 Task: Add Attachment from Trello to Card Card0000000222 in Board Board0000000056 in Workspace WS0000000019 in Trello. Add Cover Blue to Card Card0000000222 in Board Board0000000056 in Workspace WS0000000019 in Trello. Add "Copy Card To …" Button titled Button0000000222 to "bottom" of the list "To Do" to Card Card0000000222 in Board Board0000000056 in Workspace WS0000000019 in Trello. Add Description DS0000000222 to Card Card0000000222 in Board Board0000000056 in Workspace WS0000000019 in Trello. Add Comment CM0000000222 to Card Card0000000222 in Board Board0000000056 in Workspace WS0000000019 in Trello
Action: Mouse moved to (494, 524)
Screenshot: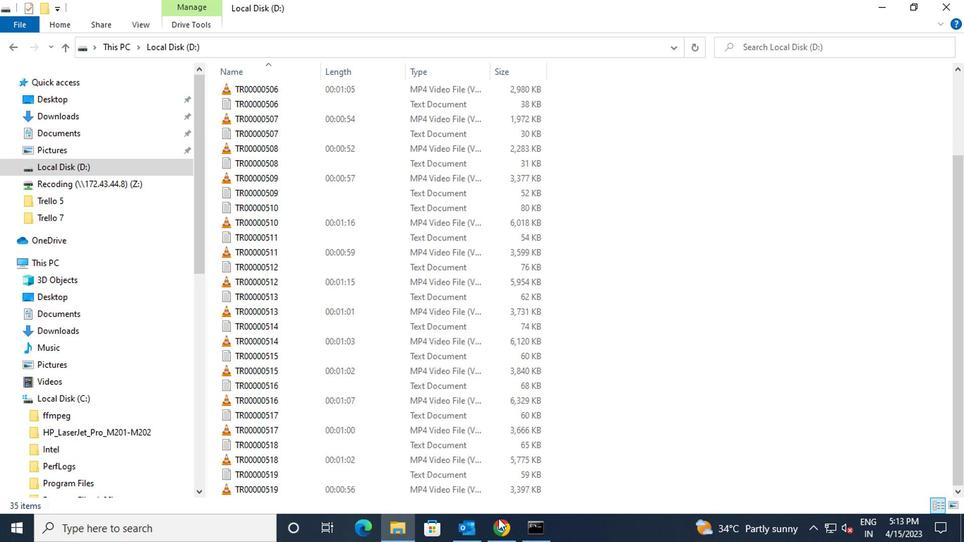 
Action: Mouse pressed left at (494, 524)
Screenshot: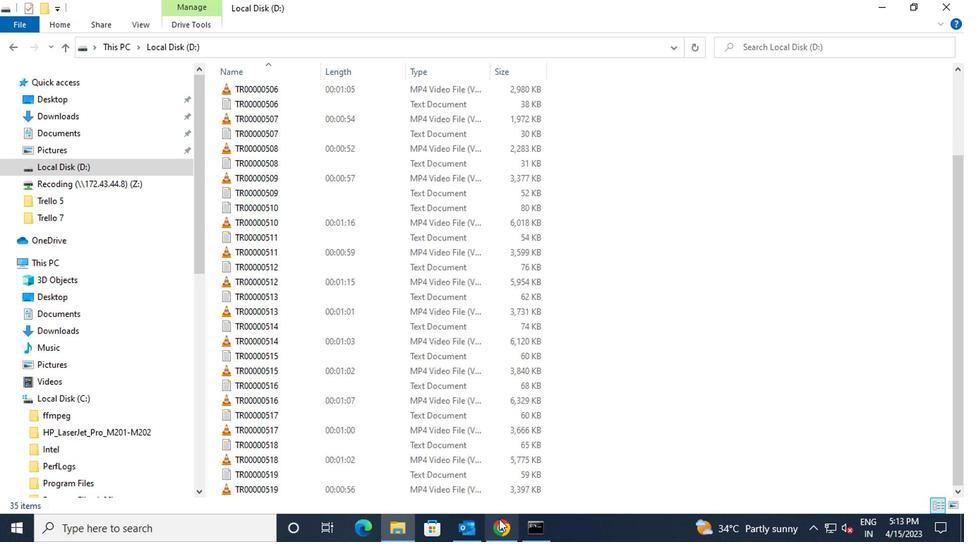 
Action: Mouse moved to (365, 309)
Screenshot: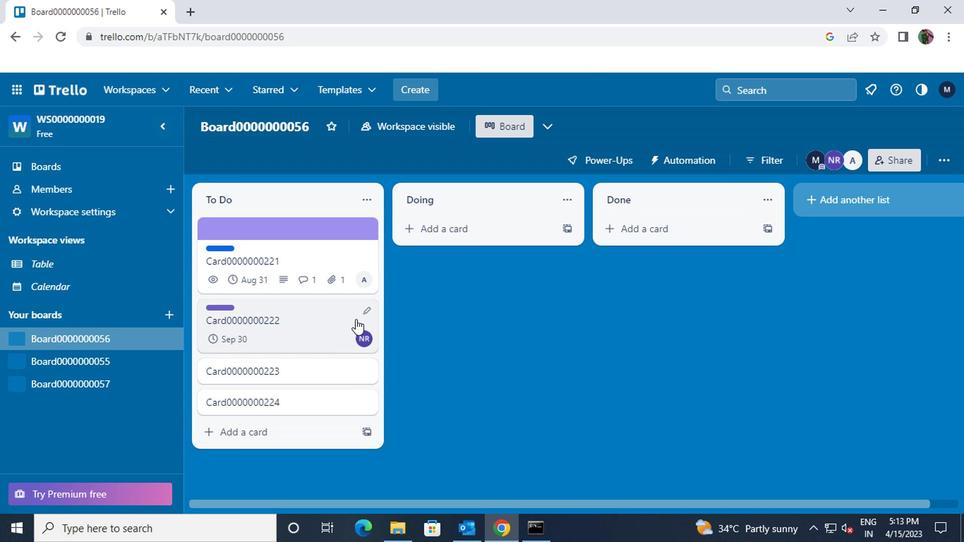 
Action: Mouse pressed left at (365, 309)
Screenshot: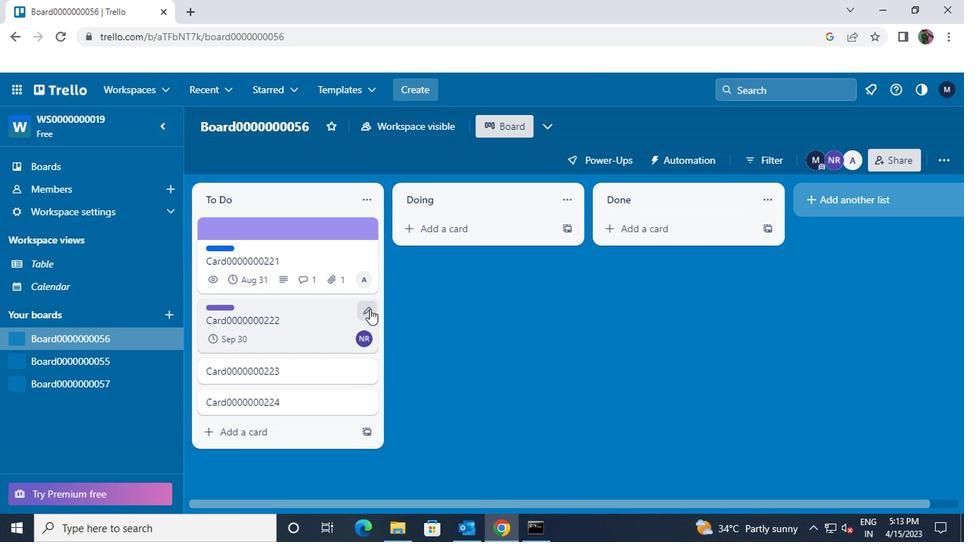 
Action: Mouse moved to (442, 314)
Screenshot: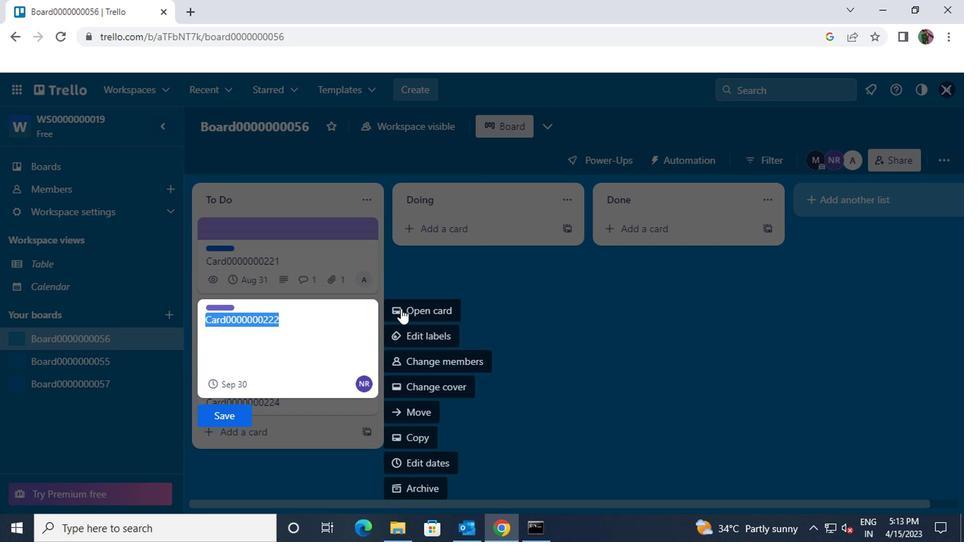 
Action: Mouse pressed left at (442, 314)
Screenshot: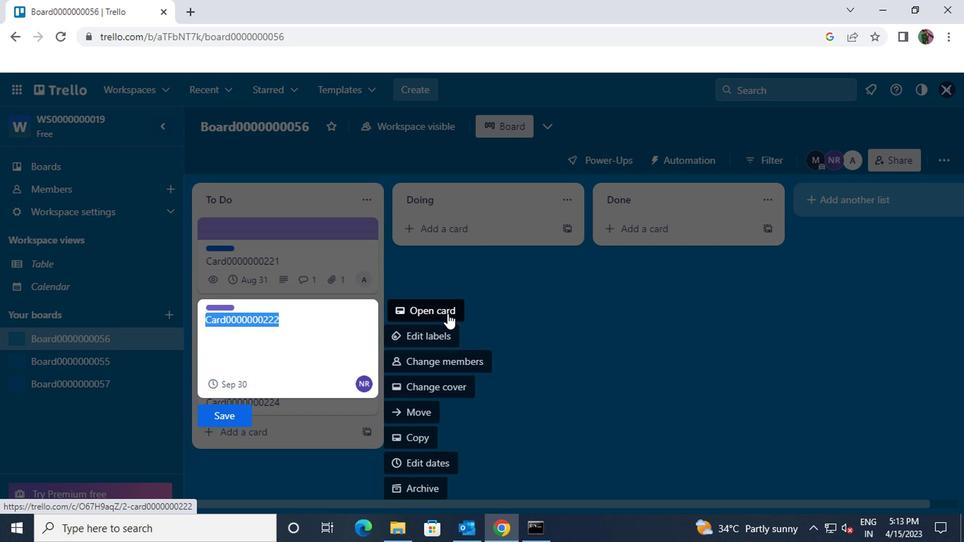 
Action: Mouse moved to (629, 307)
Screenshot: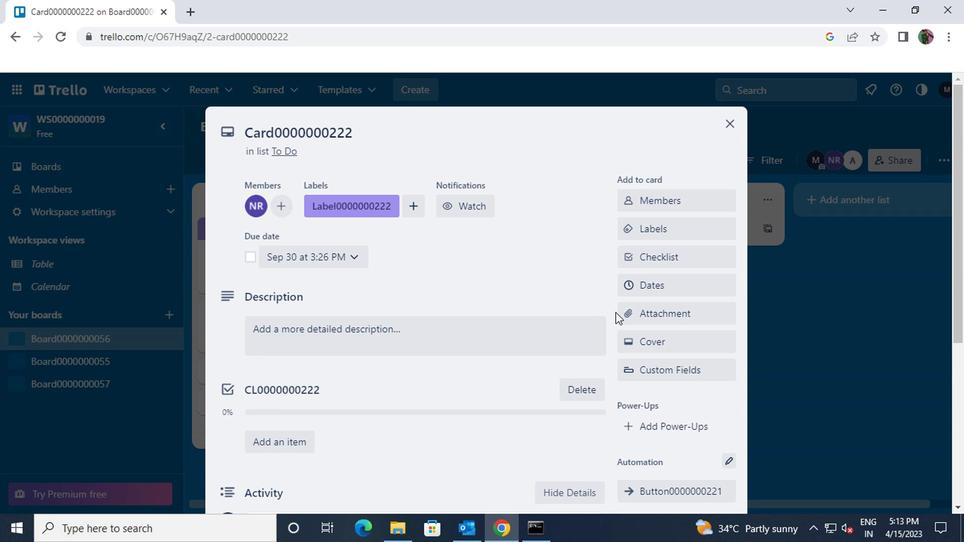 
Action: Mouse pressed left at (629, 307)
Screenshot: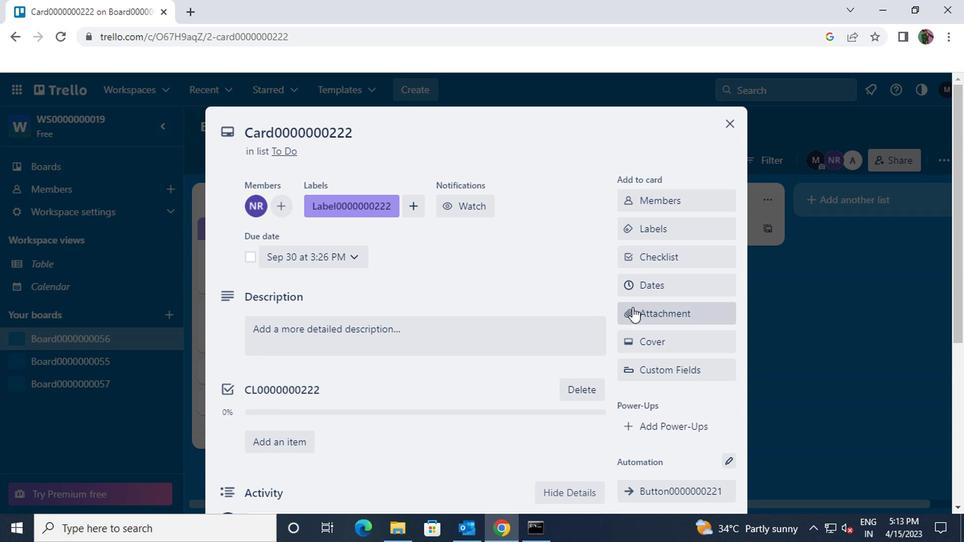 
Action: Mouse moved to (638, 175)
Screenshot: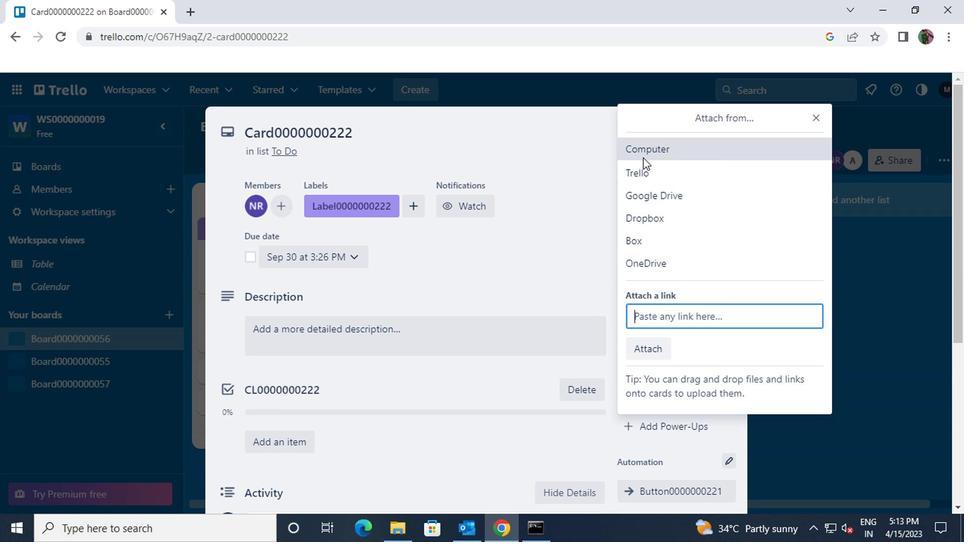 
Action: Mouse pressed left at (638, 175)
Screenshot: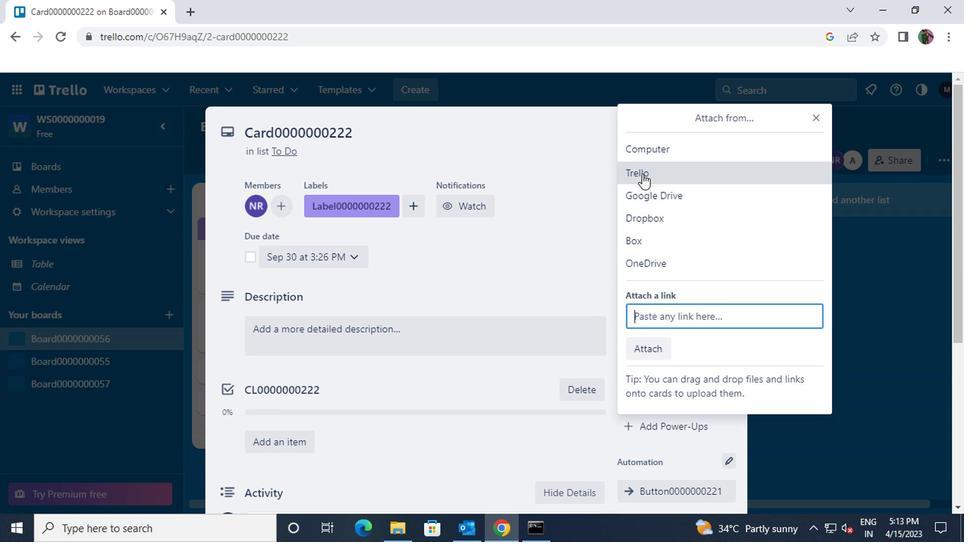 
Action: Mouse moved to (653, 232)
Screenshot: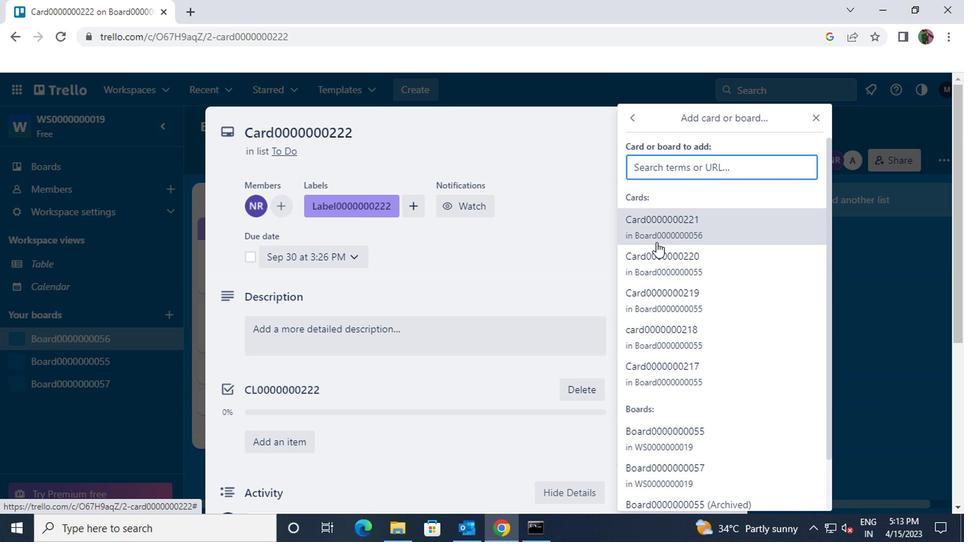 
Action: Mouse pressed left at (653, 232)
Screenshot: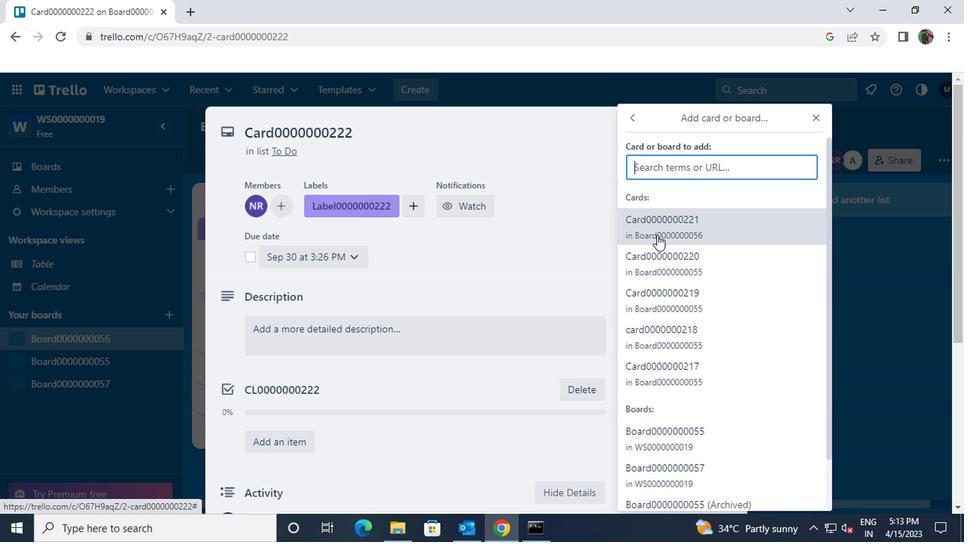 
Action: Mouse moved to (680, 191)
Screenshot: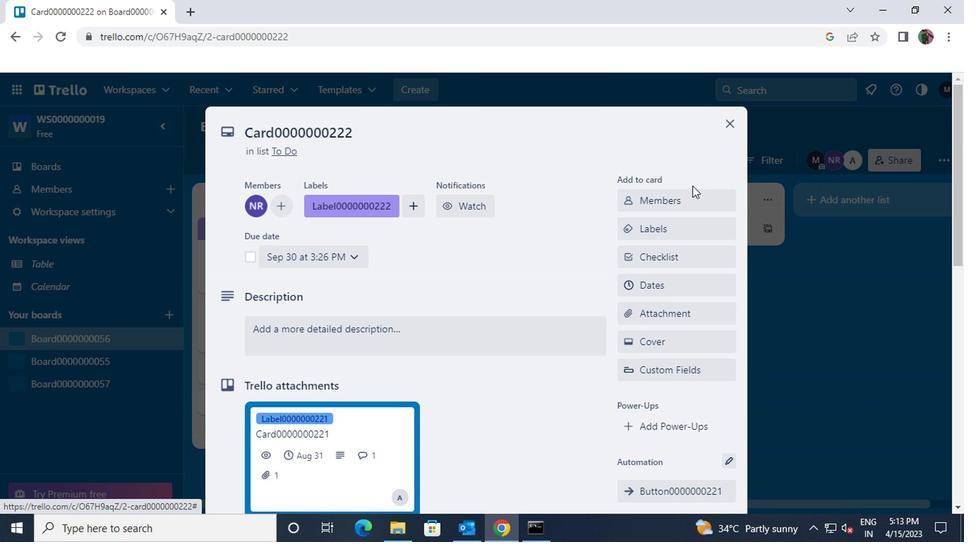 
Action: Mouse scrolled (680, 190) with delta (0, -1)
Screenshot: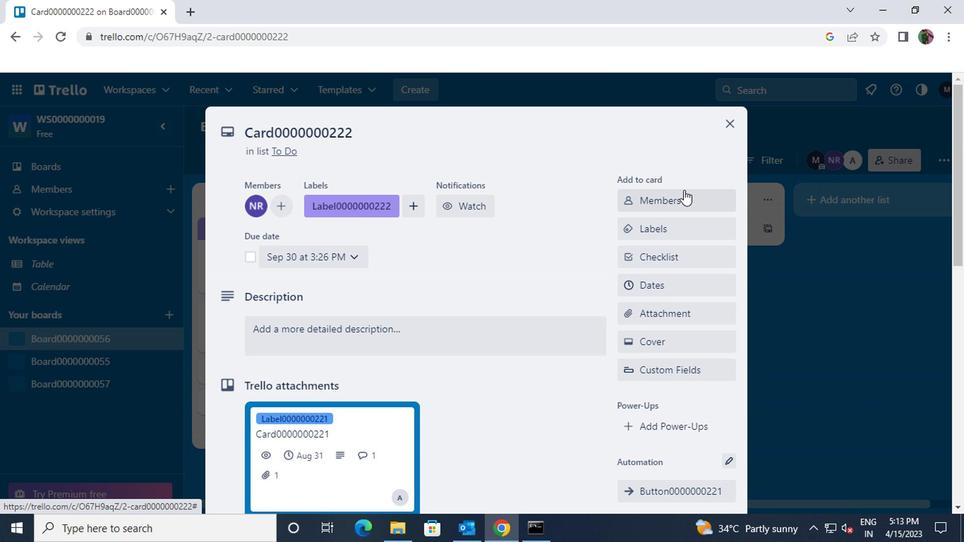 
Action: Mouse moved to (649, 275)
Screenshot: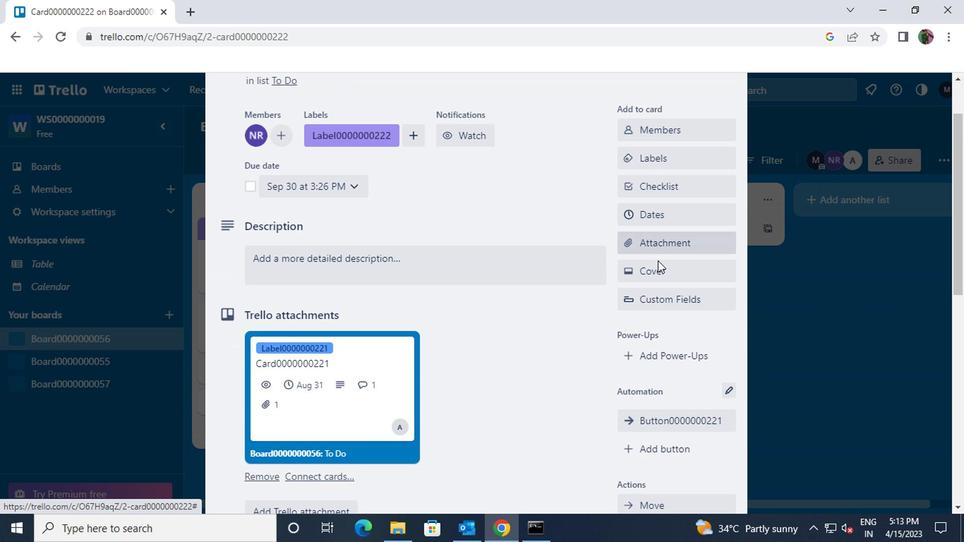 
Action: Mouse pressed left at (649, 275)
Screenshot: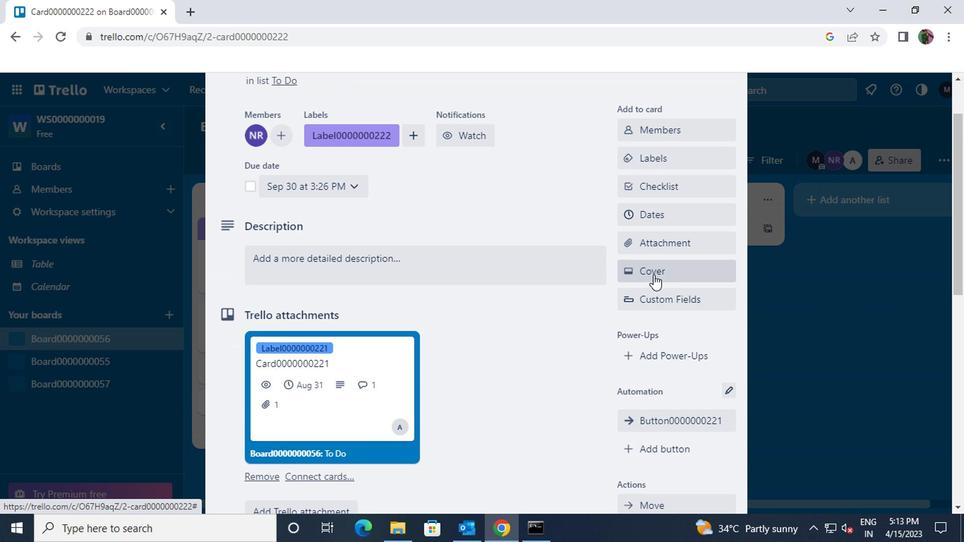 
Action: Mouse moved to (791, 240)
Screenshot: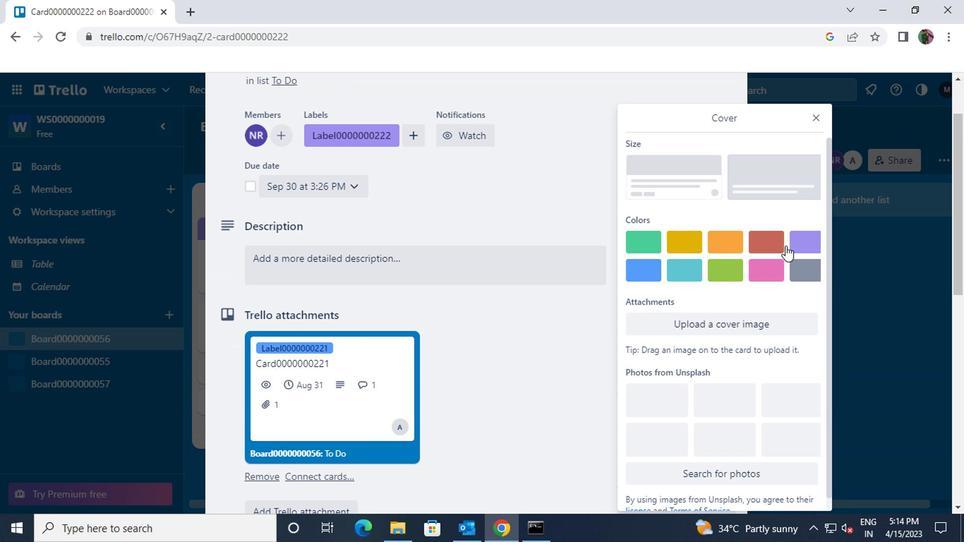 
Action: Mouse pressed left at (791, 240)
Screenshot: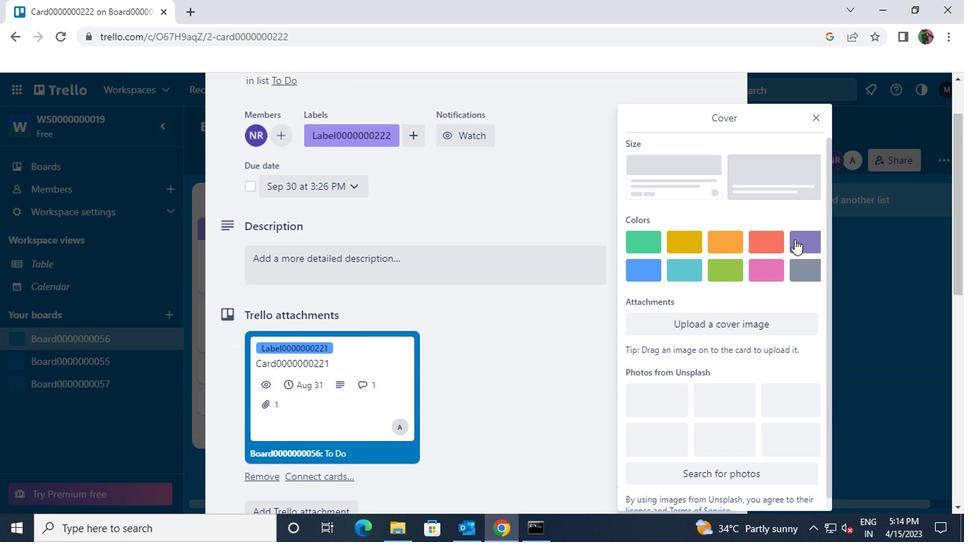 
Action: Mouse moved to (792, 240)
Screenshot: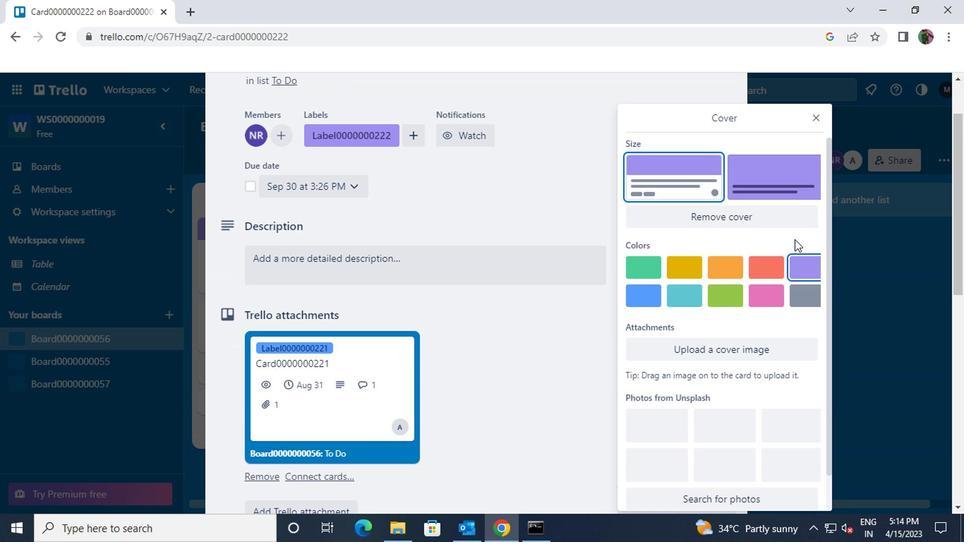 
Action: Mouse scrolled (792, 240) with delta (0, 0)
Screenshot: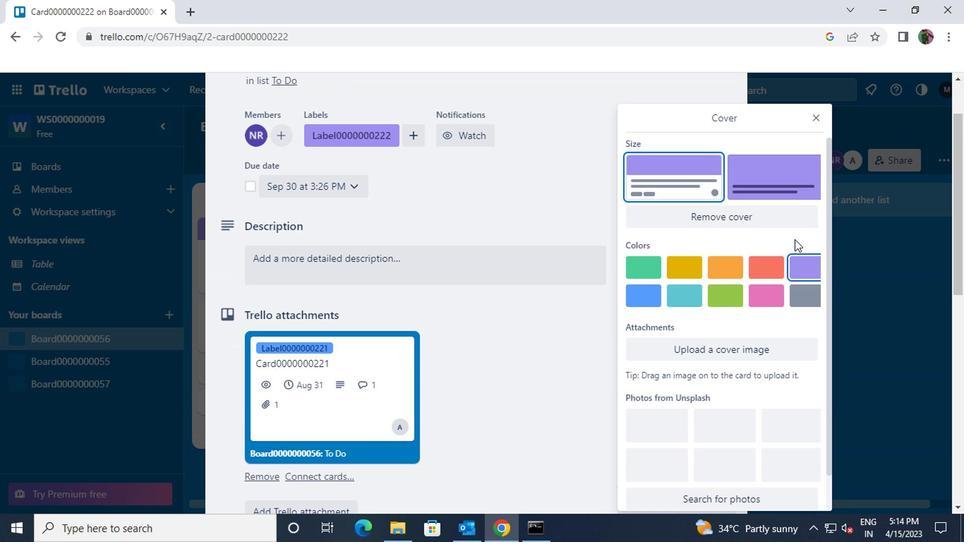
Action: Mouse scrolled (792, 240) with delta (0, 0)
Screenshot: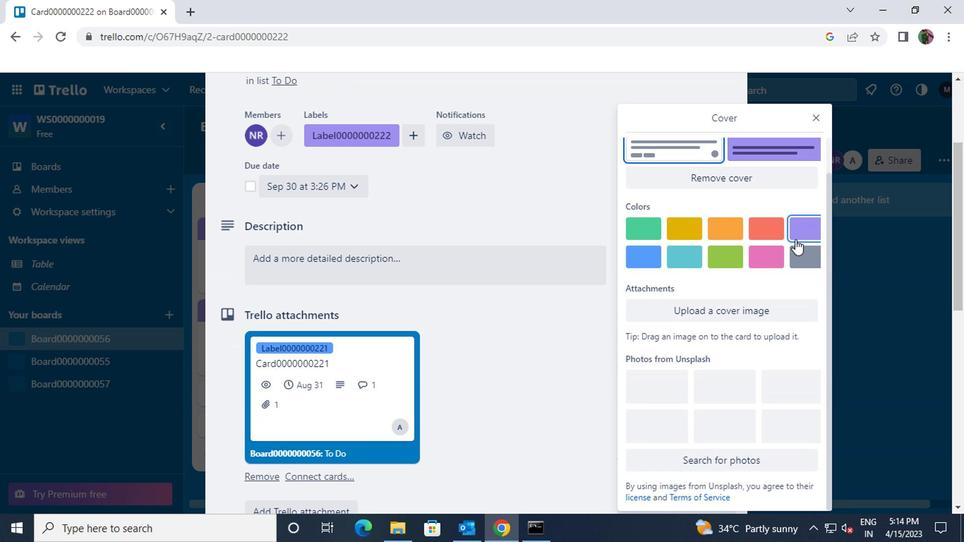 
Action: Mouse scrolled (792, 240) with delta (0, 0)
Screenshot: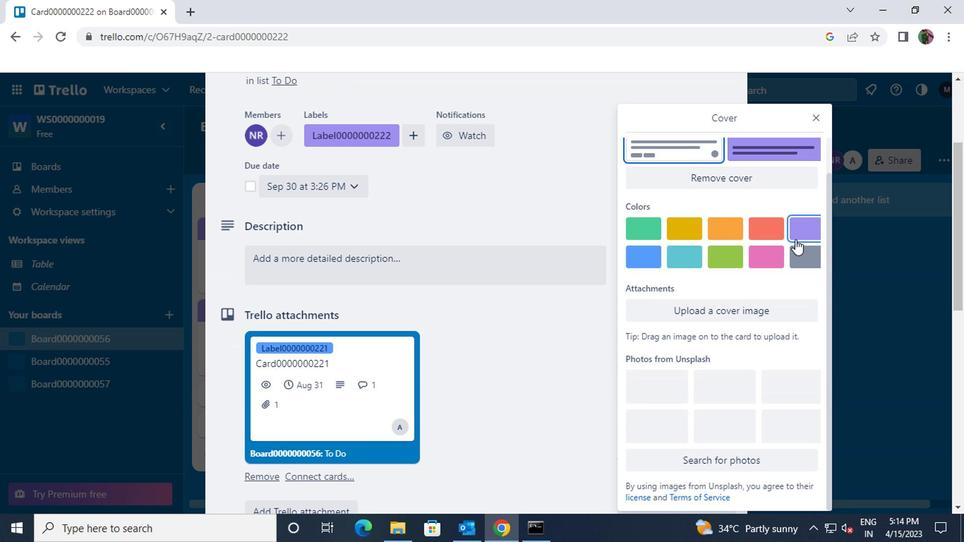 
Action: Mouse moved to (766, 269)
Screenshot: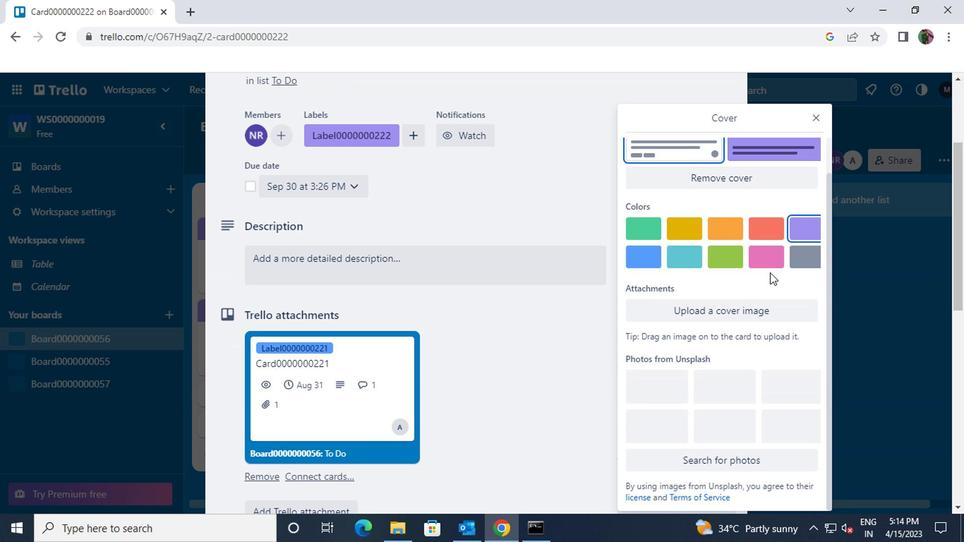 
Action: Mouse scrolled (766, 270) with delta (0, 0)
Screenshot: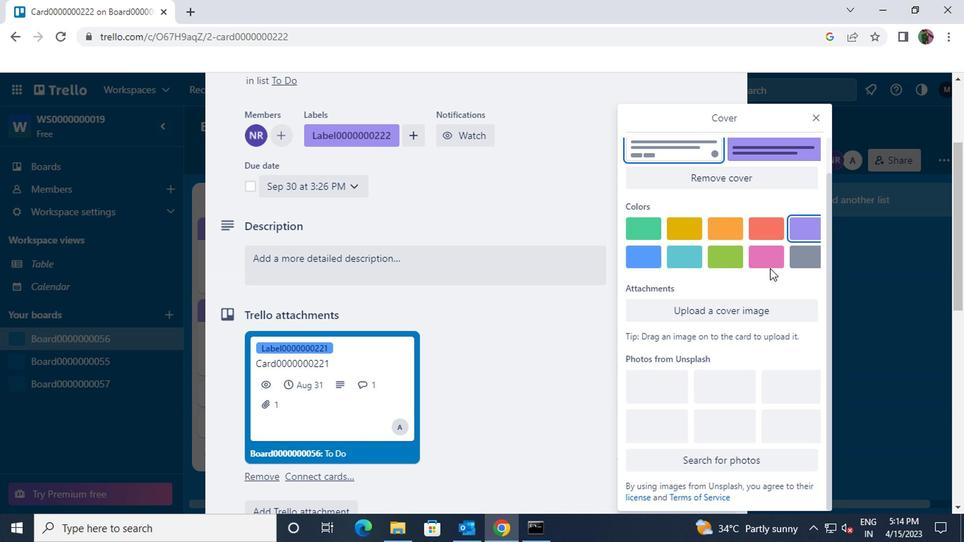 
Action: Mouse moved to (811, 127)
Screenshot: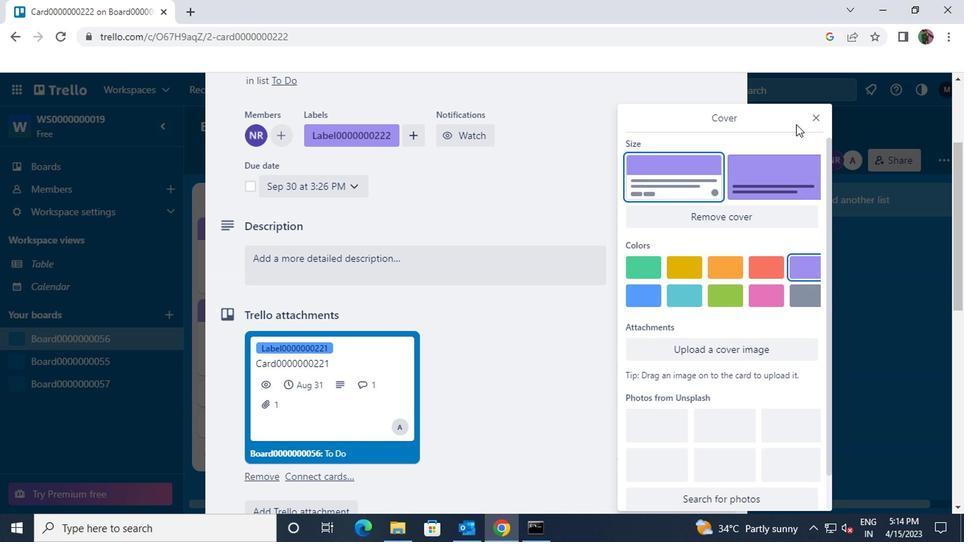 
Action: Mouse pressed left at (811, 127)
Screenshot: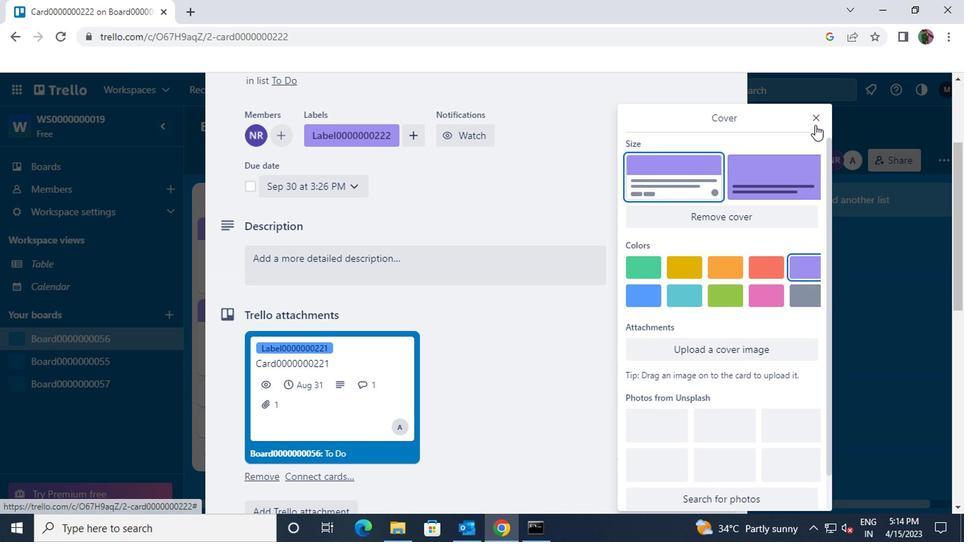 
Action: Mouse moved to (656, 300)
Screenshot: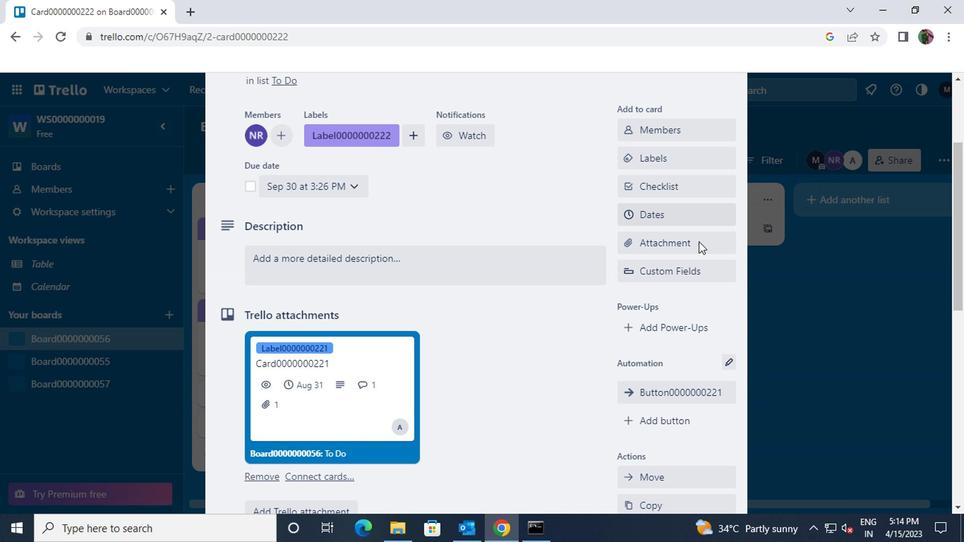 
Action: Mouse scrolled (656, 300) with delta (0, 0)
Screenshot: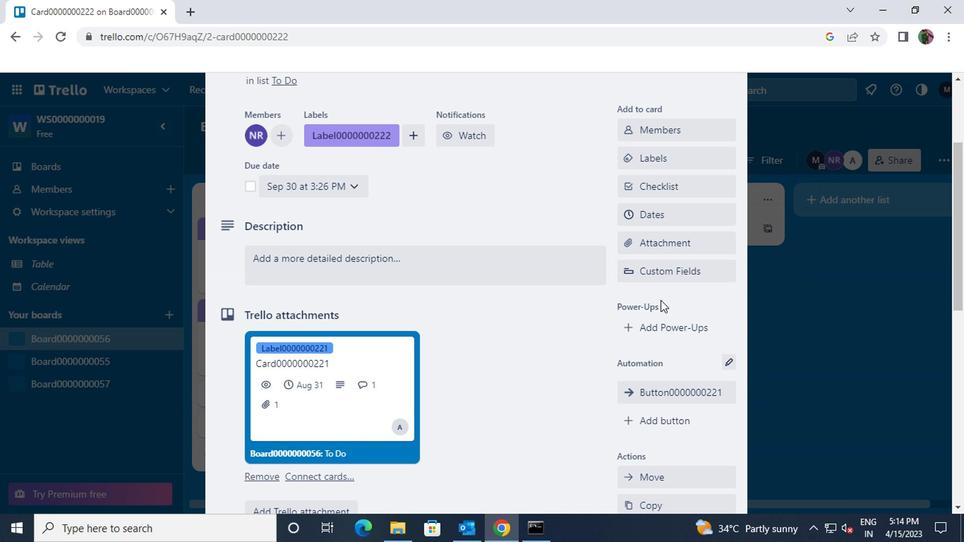 
Action: Mouse scrolled (656, 301) with delta (0, 1)
Screenshot: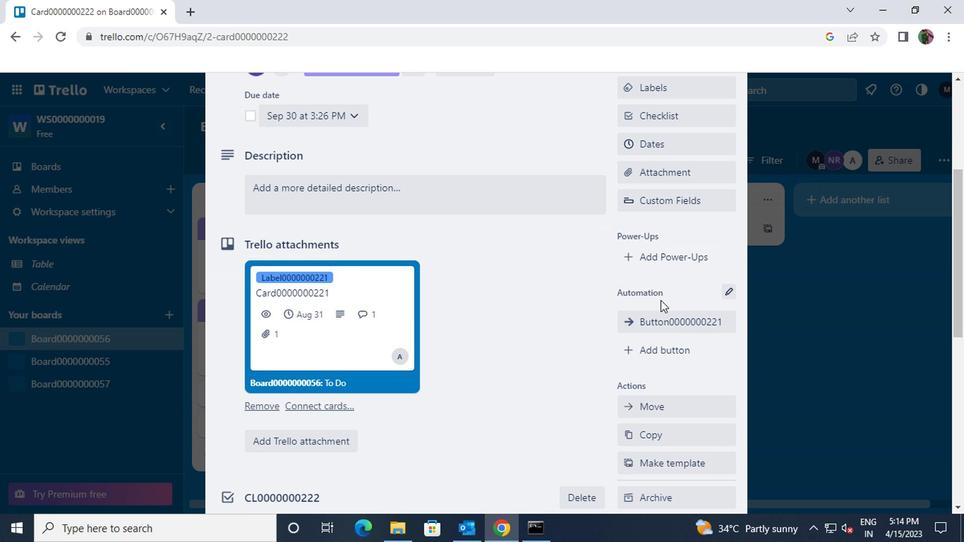 
Action: Mouse moved to (666, 167)
Screenshot: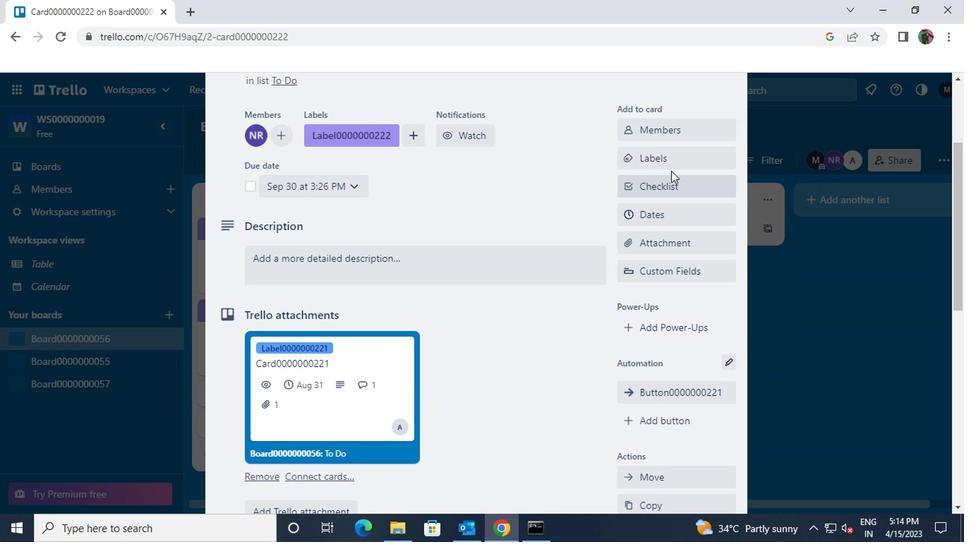 
Action: Mouse pressed left at (666, 167)
Screenshot: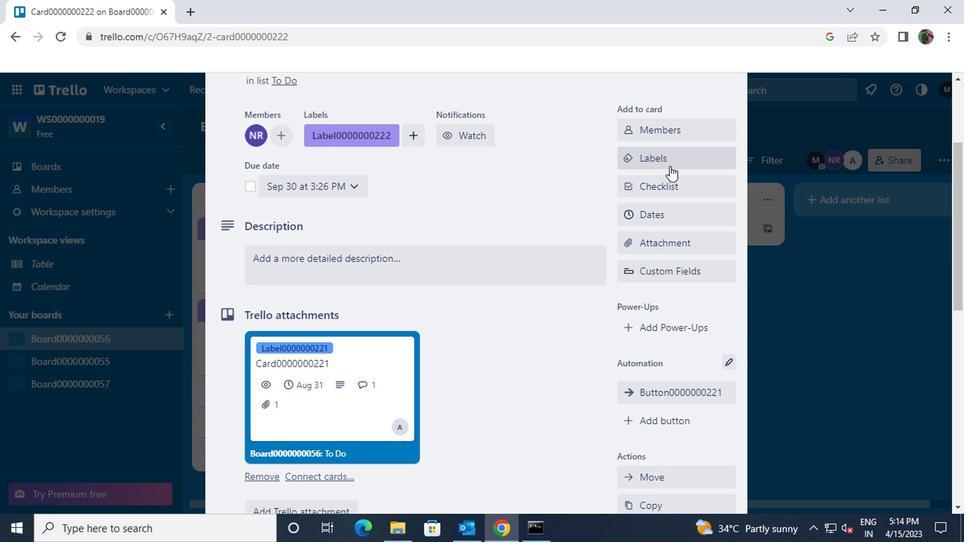
Action: Mouse moved to (686, 241)
Screenshot: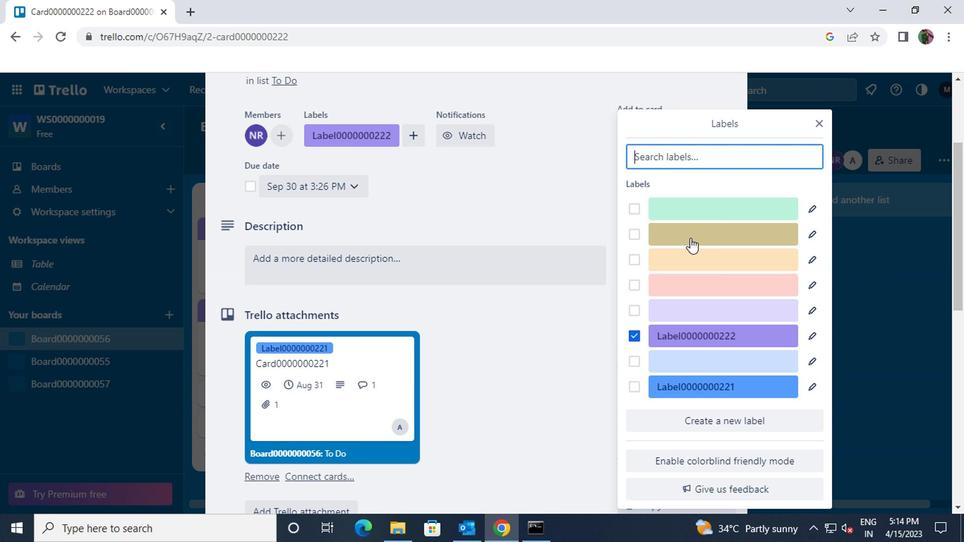 
Action: Mouse scrolled (686, 240) with delta (0, -1)
Screenshot: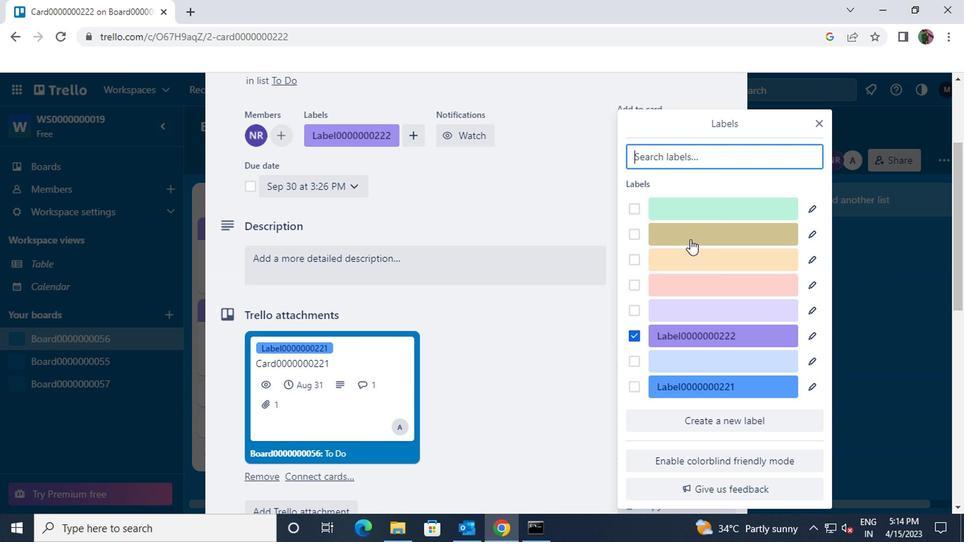 
Action: Mouse moved to (686, 242)
Screenshot: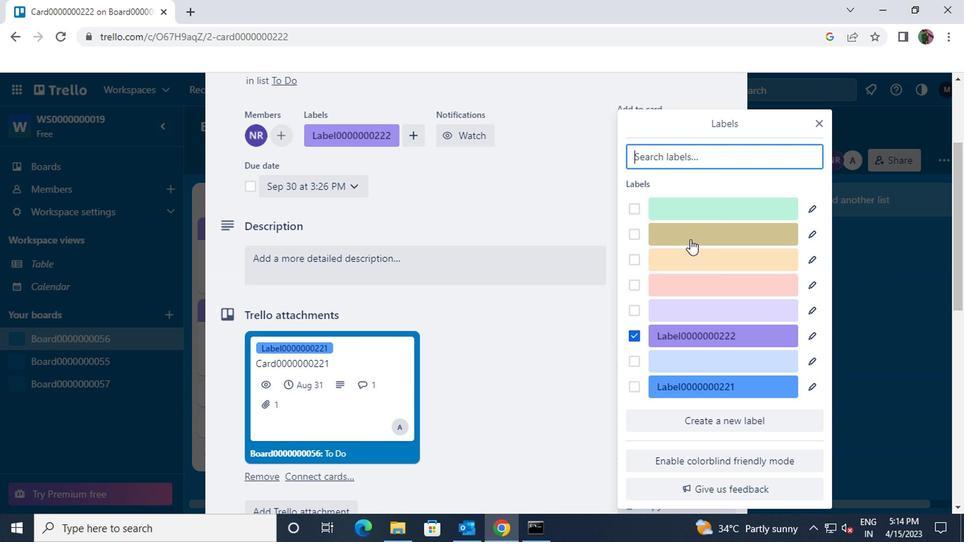 
Action: Mouse scrolled (686, 241) with delta (0, 0)
Screenshot: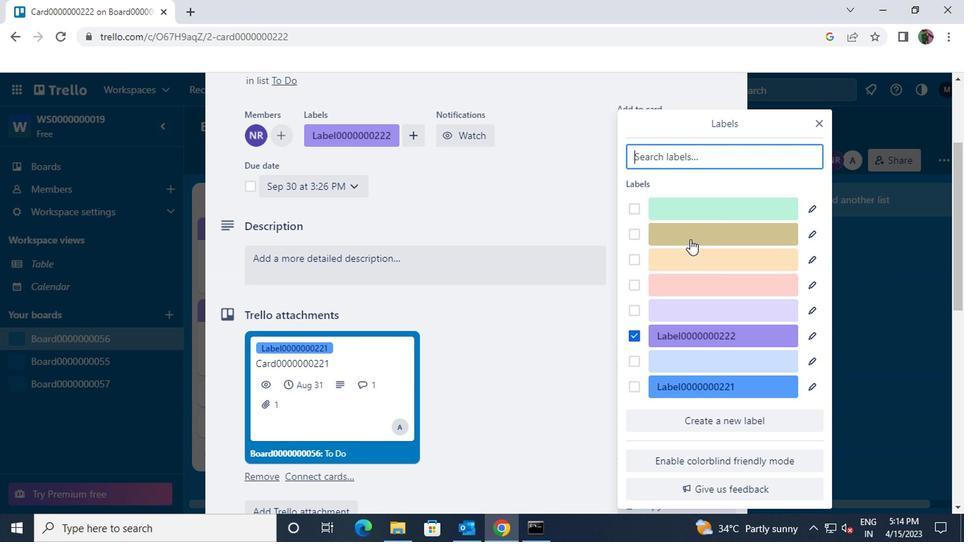 
Action: Mouse moved to (686, 243)
Screenshot: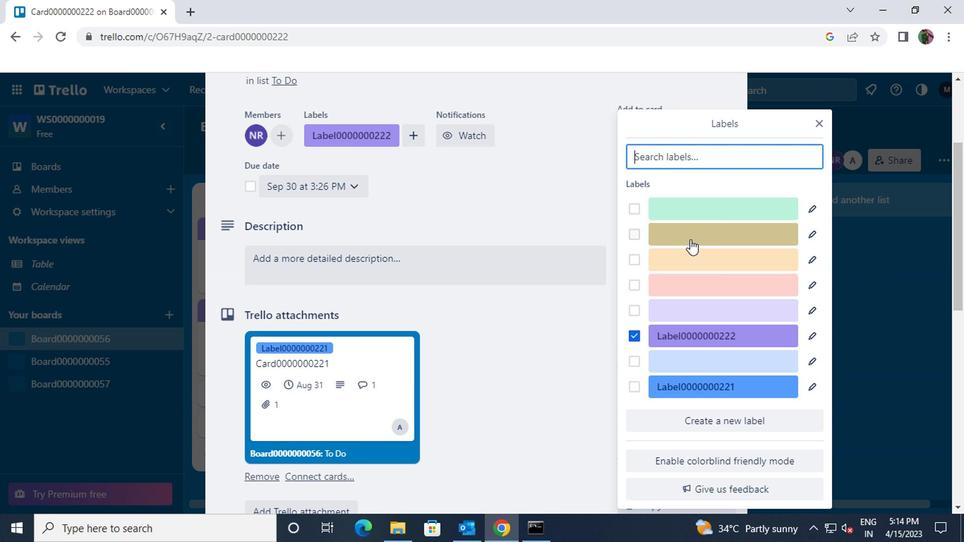 
Action: Mouse scrolled (686, 242) with delta (0, -1)
Screenshot: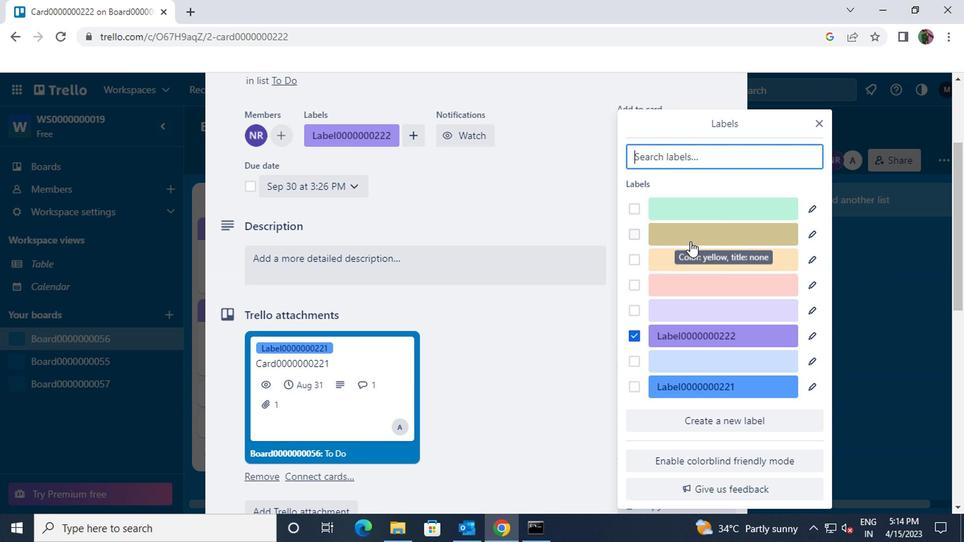 
Action: Mouse moved to (713, 424)
Screenshot: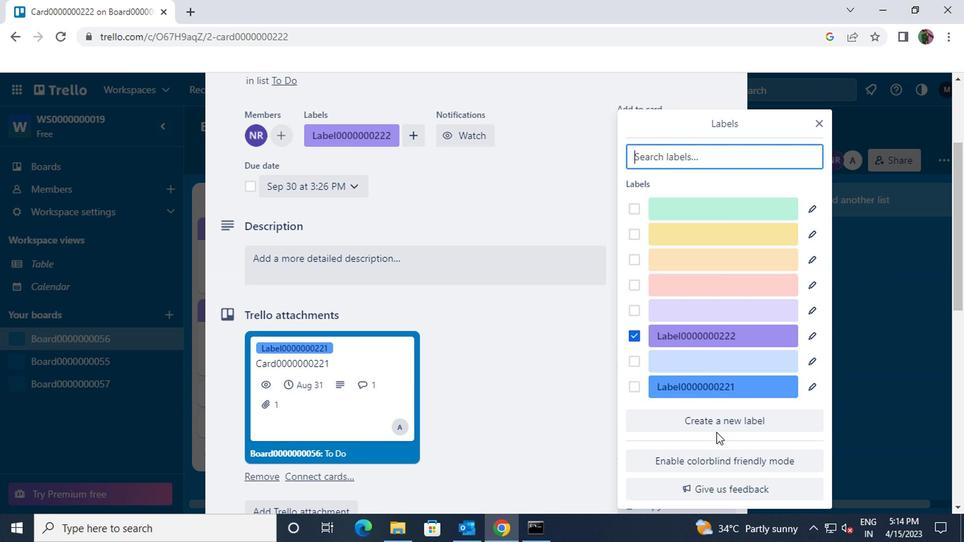 
Action: Mouse pressed left at (713, 424)
Screenshot: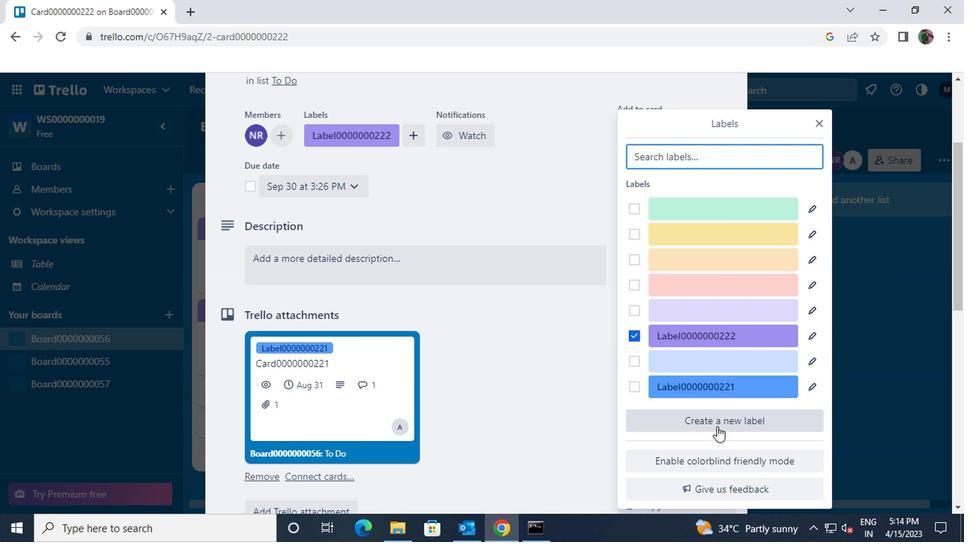 
Action: Mouse moved to (646, 254)
Screenshot: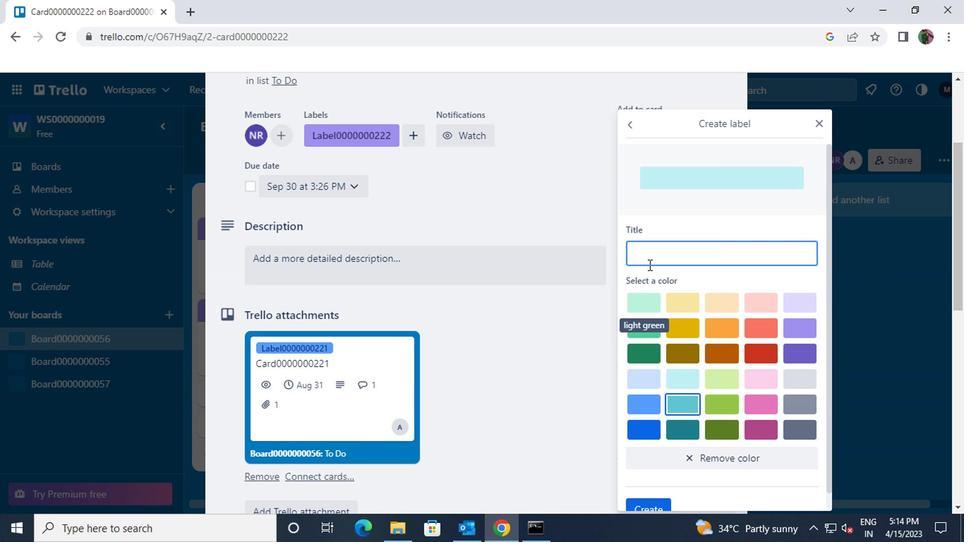 
Action: Key pressed <Key.shift>LABEL000
Screenshot: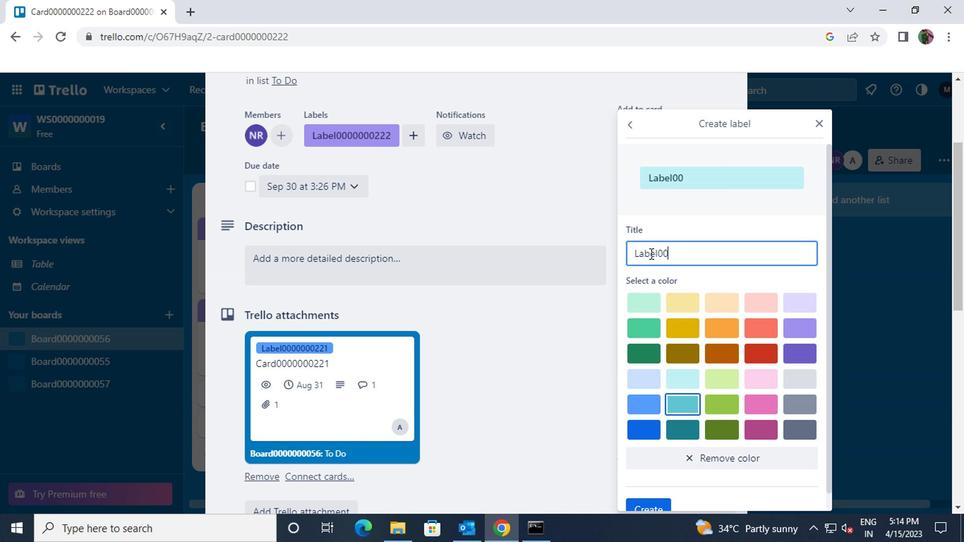 
Action: Mouse moved to (646, 254)
Screenshot: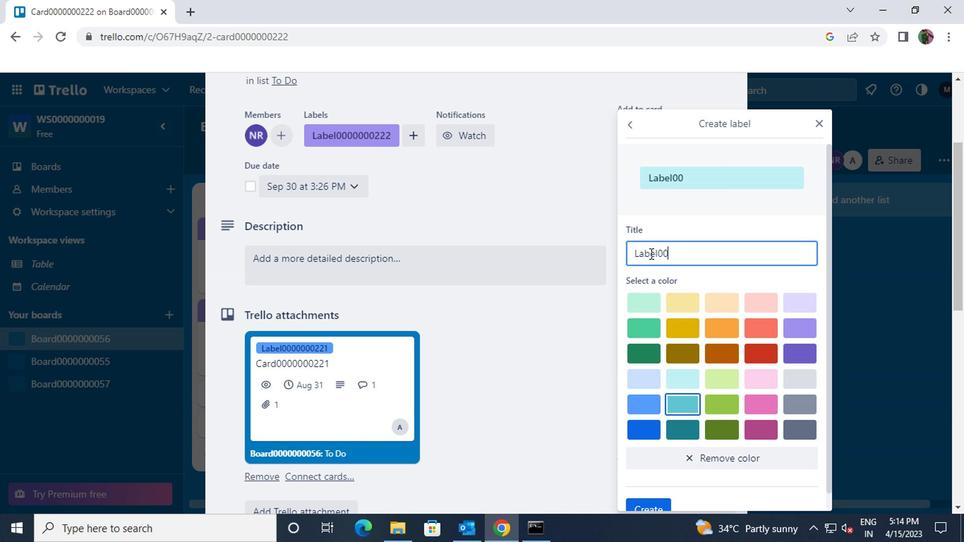 
Action: Key pressed 0000222
Screenshot: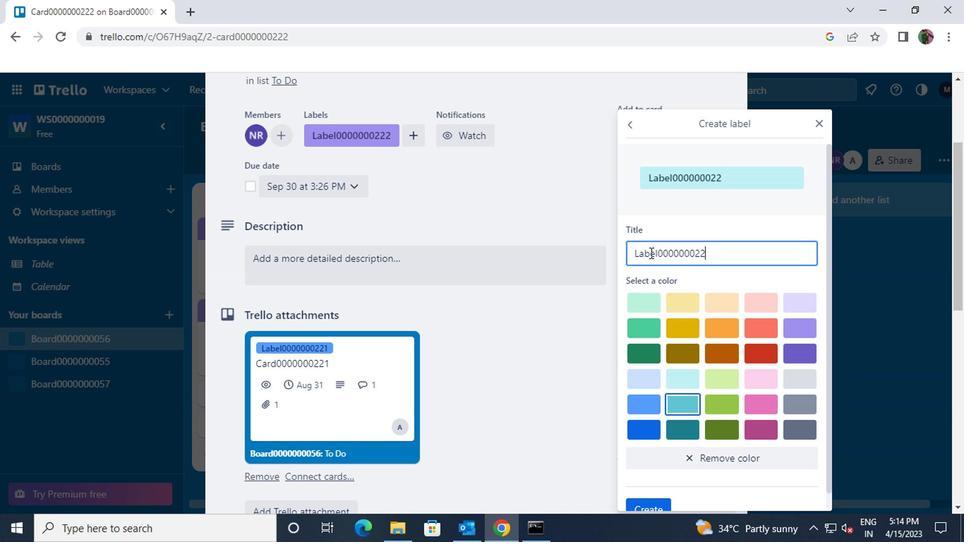 
Action: Mouse scrolled (646, 253) with delta (0, -1)
Screenshot: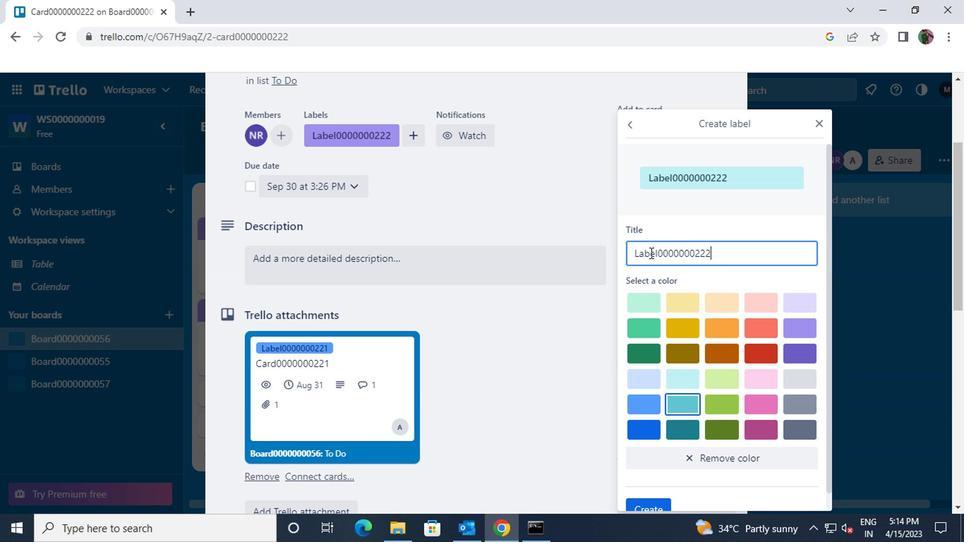 
Action: Mouse moved to (787, 325)
Screenshot: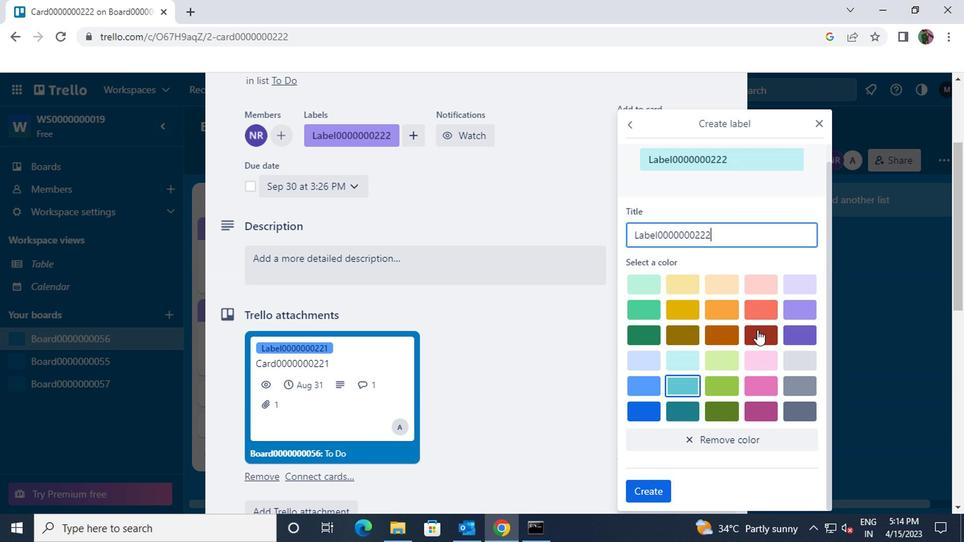 
Action: Mouse pressed left at (787, 325)
Screenshot: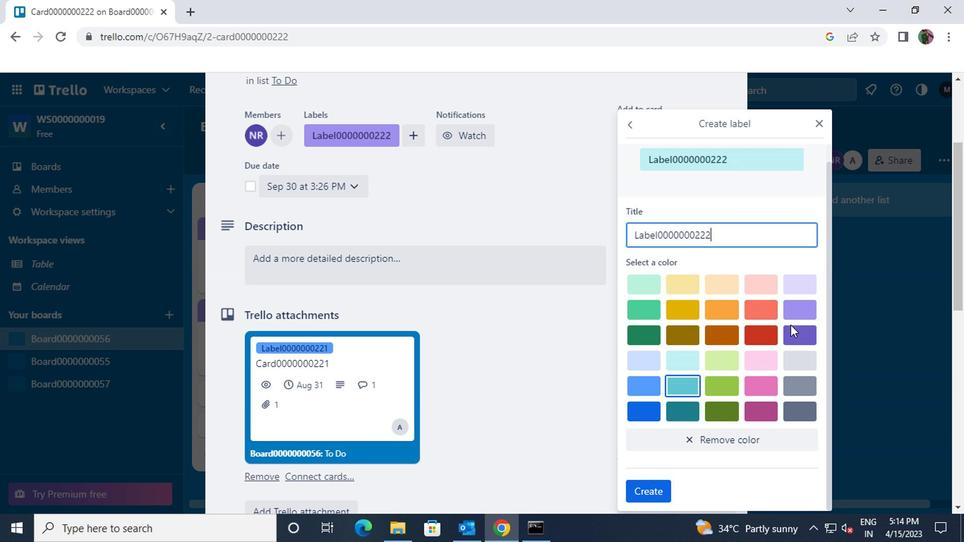 
Action: Mouse moved to (802, 333)
Screenshot: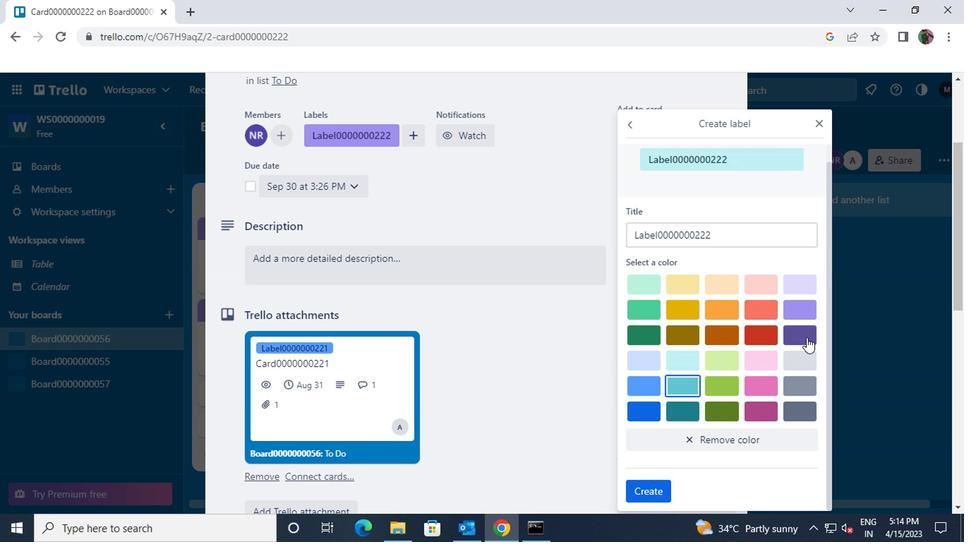
Action: Mouse pressed left at (802, 333)
Screenshot: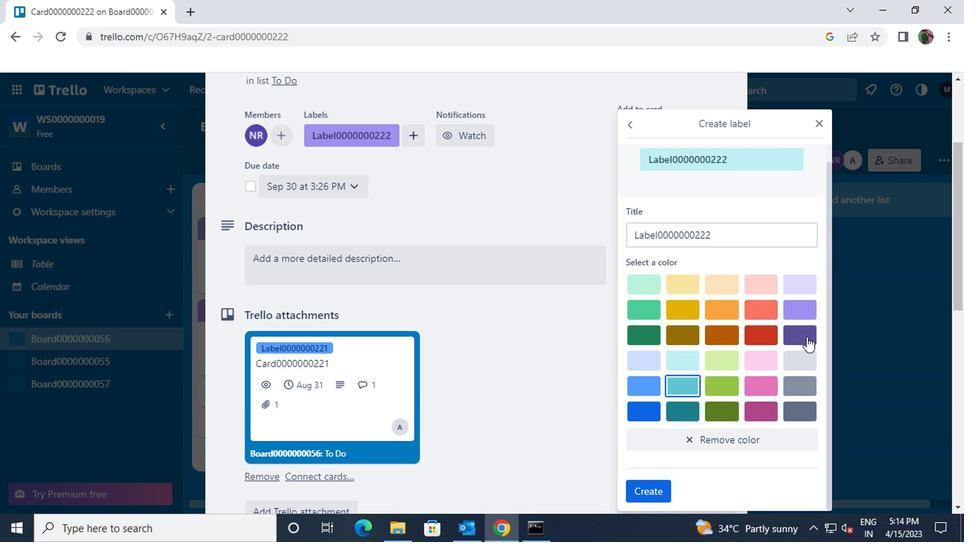 
Action: Mouse moved to (656, 491)
Screenshot: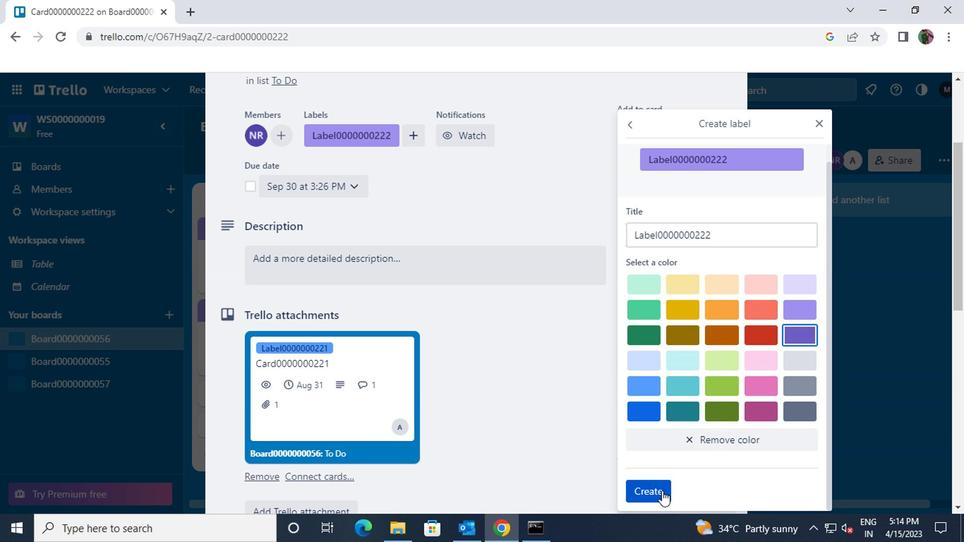 
Action: Mouse pressed left at (656, 491)
Screenshot: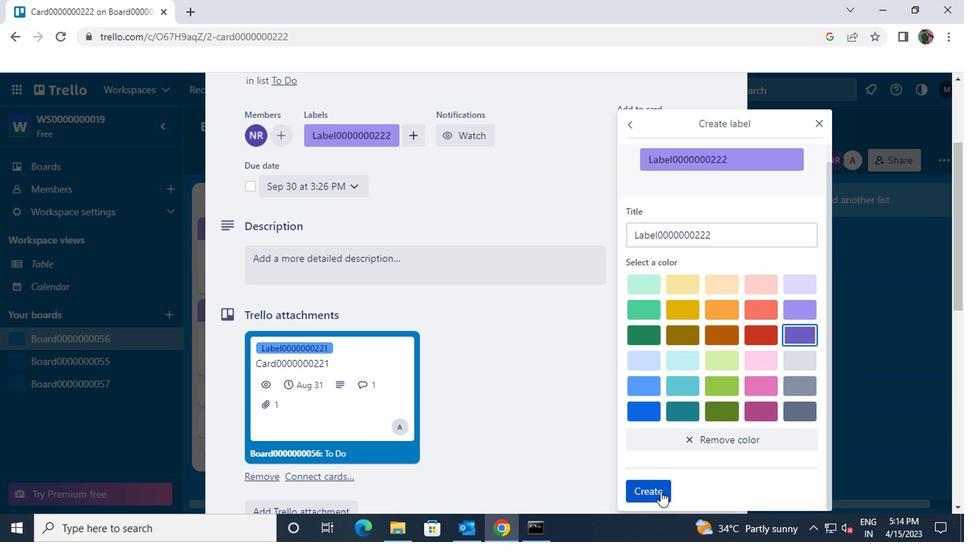 
Action: Mouse moved to (822, 122)
Screenshot: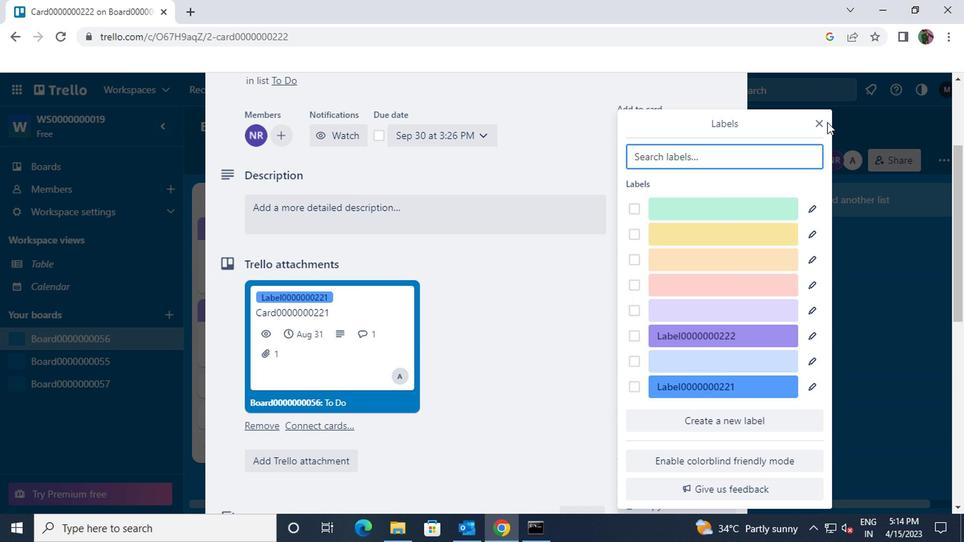 
Action: Mouse pressed left at (822, 122)
Screenshot: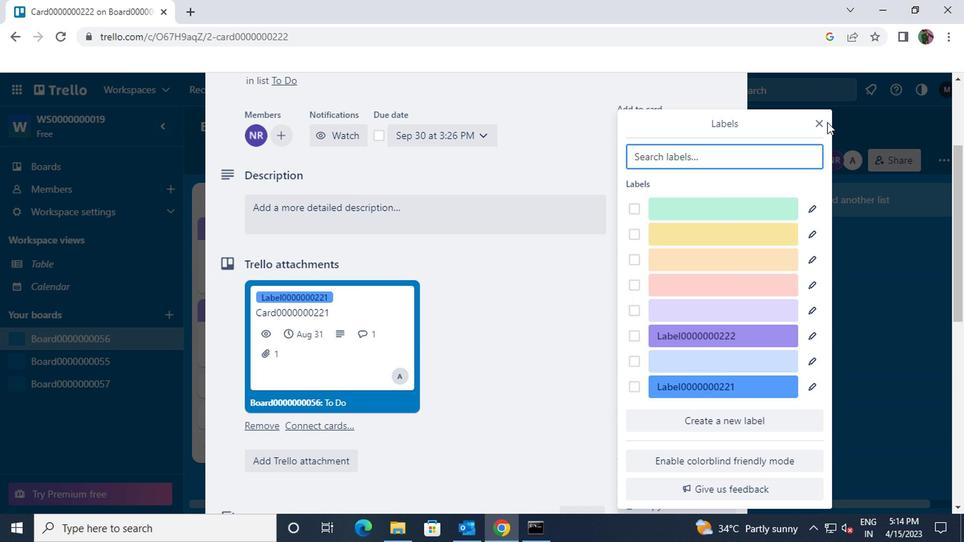 
Action: Mouse moved to (813, 123)
Screenshot: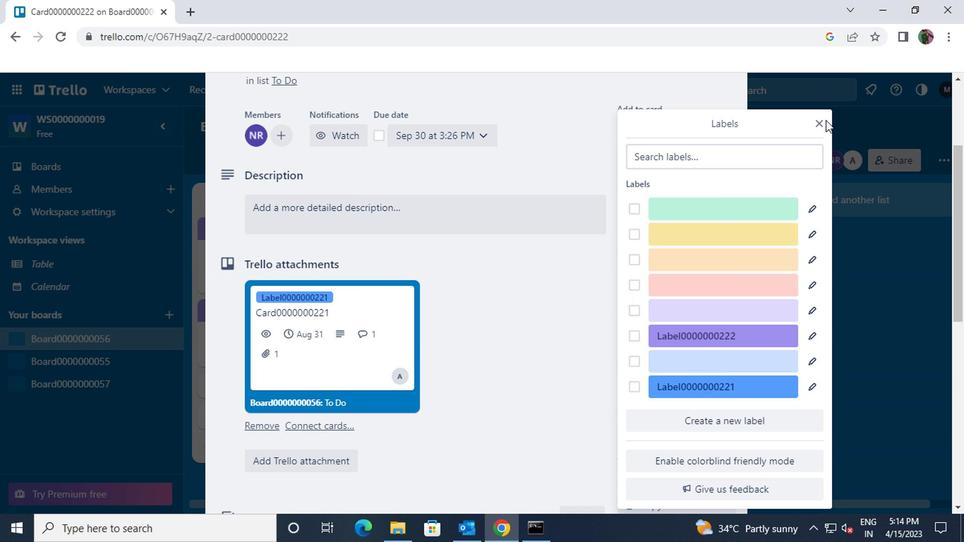 
Action: Mouse pressed left at (813, 123)
Screenshot: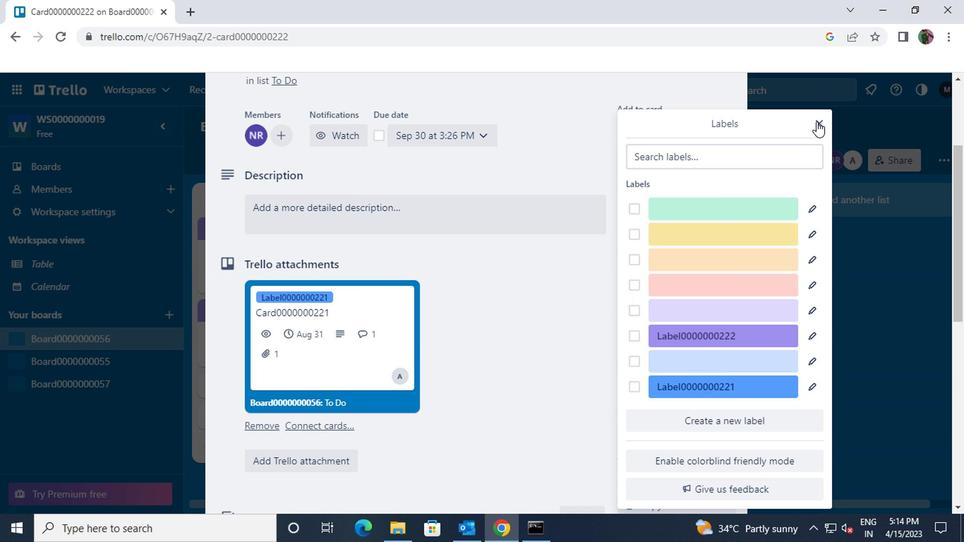 
Action: Mouse moved to (485, 224)
Screenshot: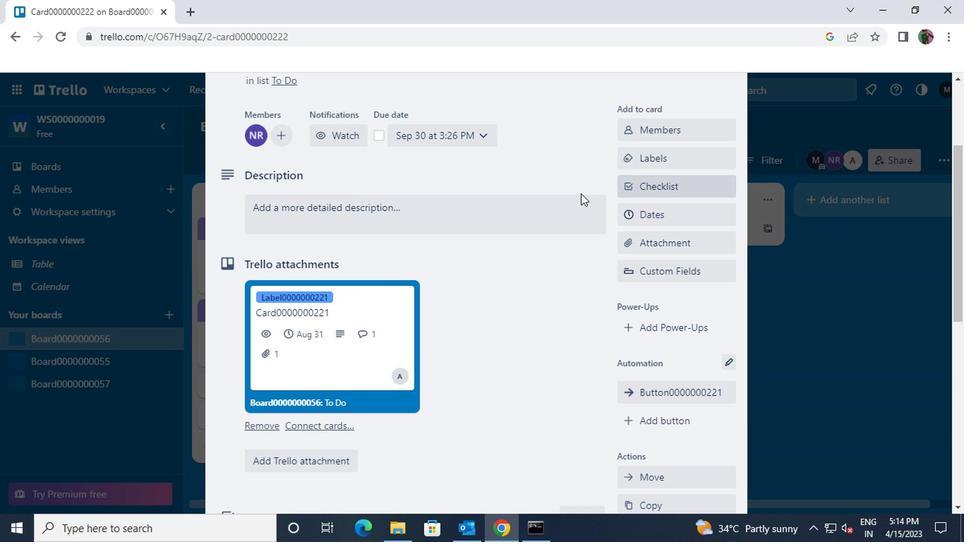 
Action: Mouse pressed left at (485, 224)
Screenshot: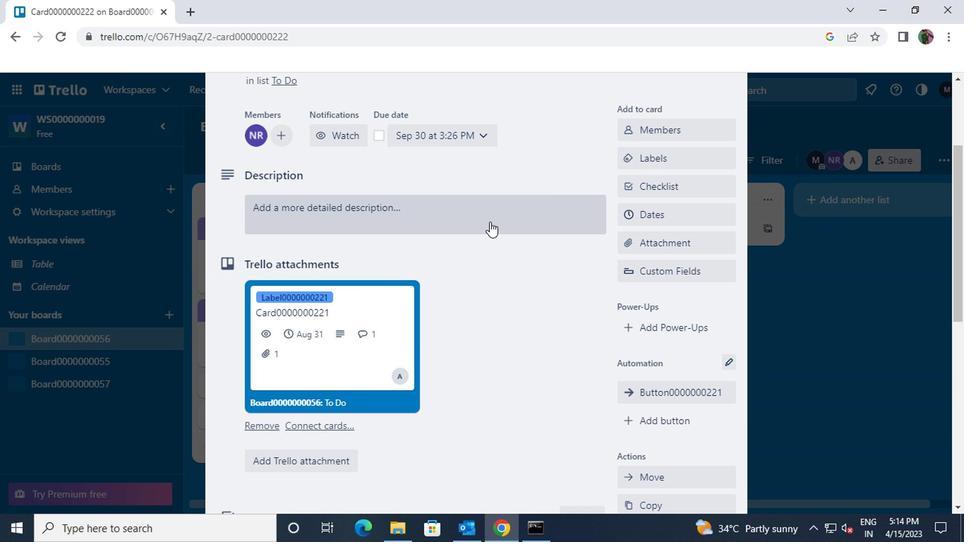 
Action: Key pressed <Key.shift>DS0000000222
Screenshot: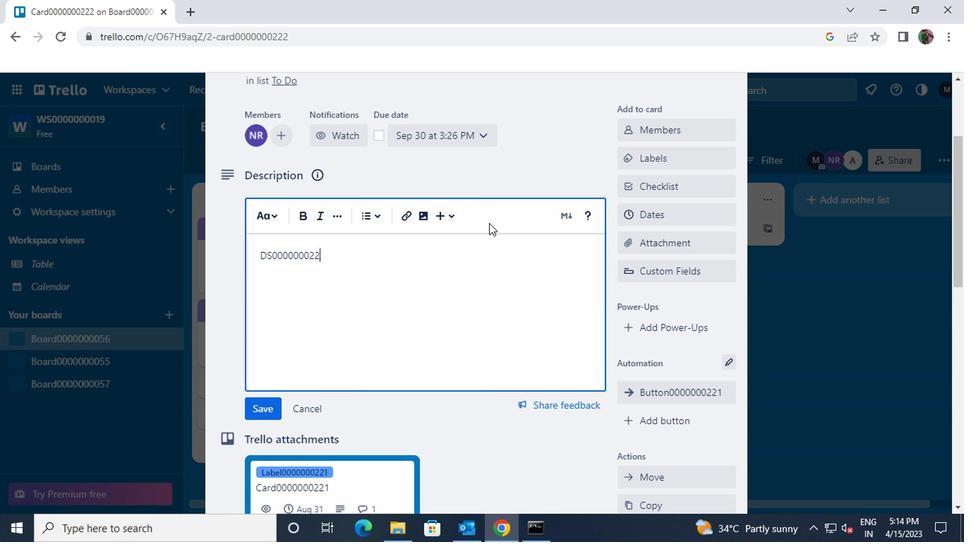 
Action: Mouse moved to (254, 403)
Screenshot: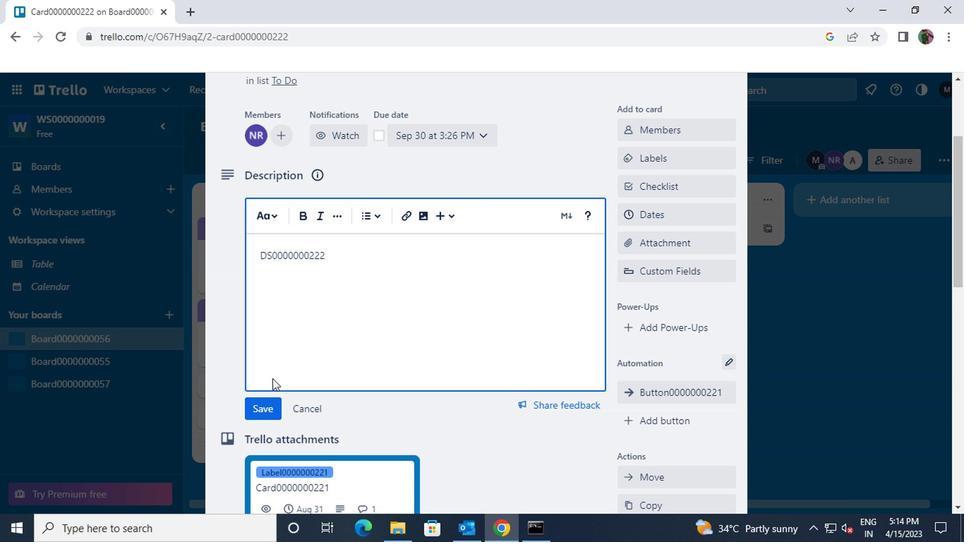 
Action: Mouse pressed left at (254, 403)
Screenshot: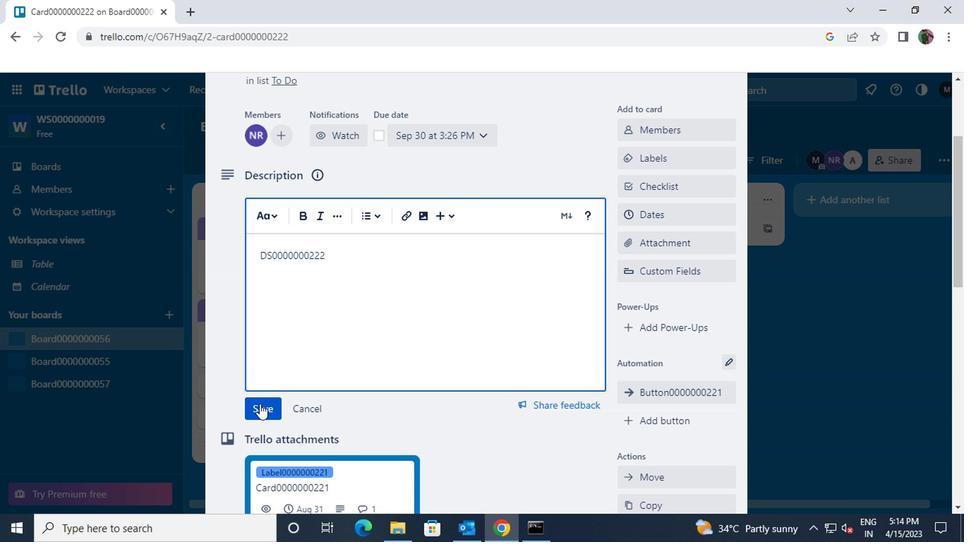 
Action: Mouse moved to (376, 395)
Screenshot: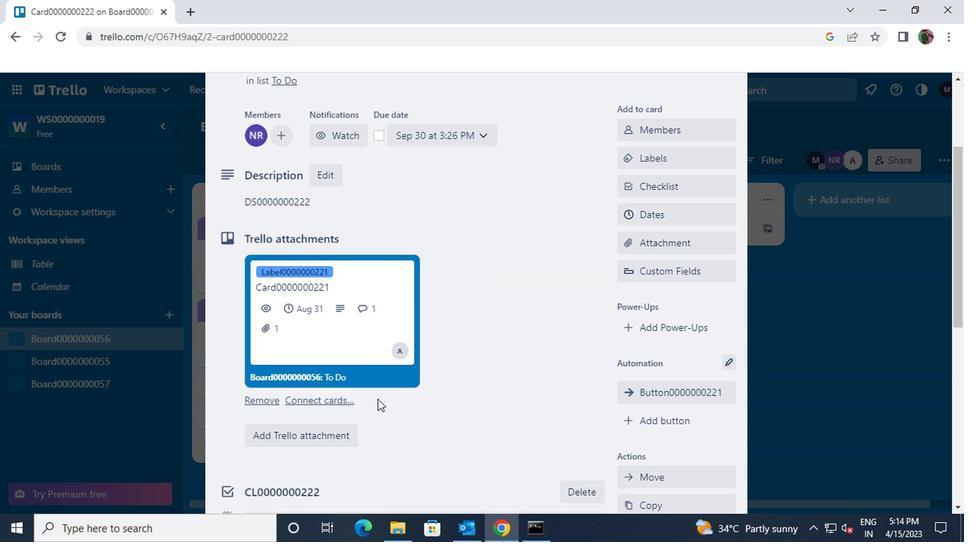 
Action: Mouse scrolled (376, 394) with delta (0, -1)
Screenshot: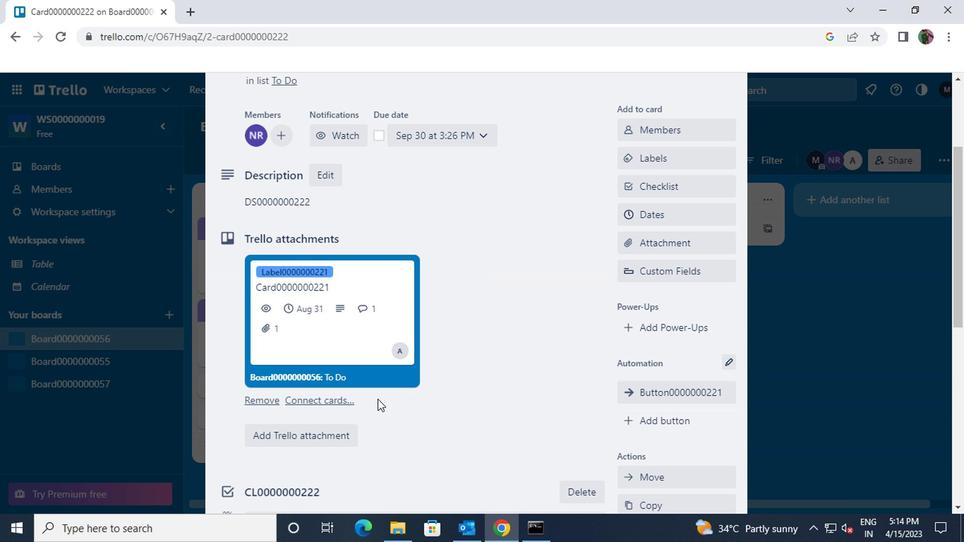 
Action: Mouse scrolled (376, 394) with delta (0, -1)
Screenshot: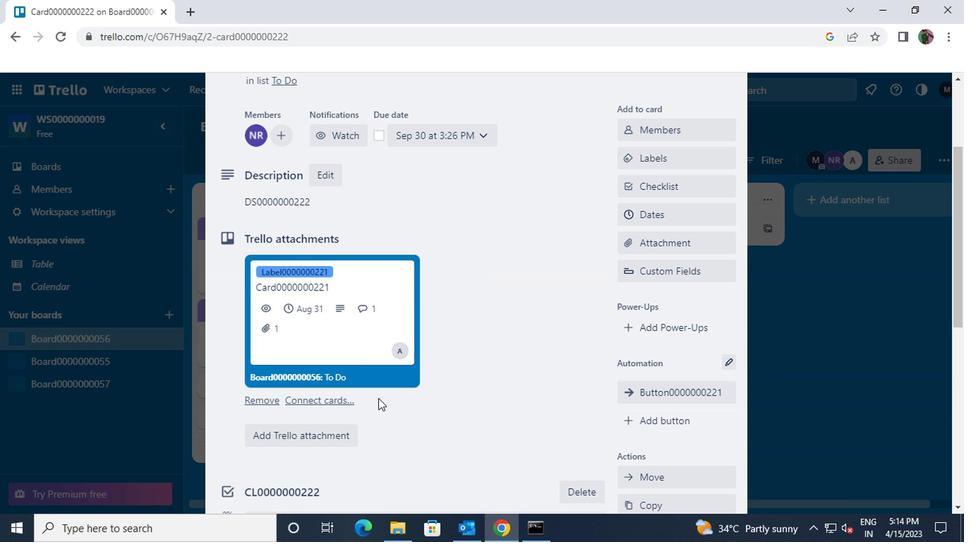 
Action: Mouse scrolled (376, 394) with delta (0, -1)
Screenshot: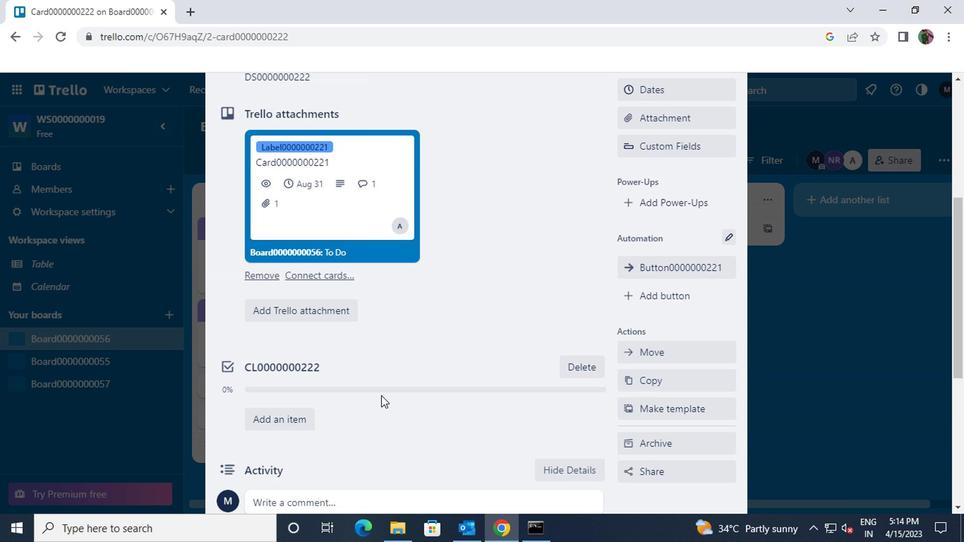 
Action: Mouse scrolled (376, 394) with delta (0, -1)
Screenshot: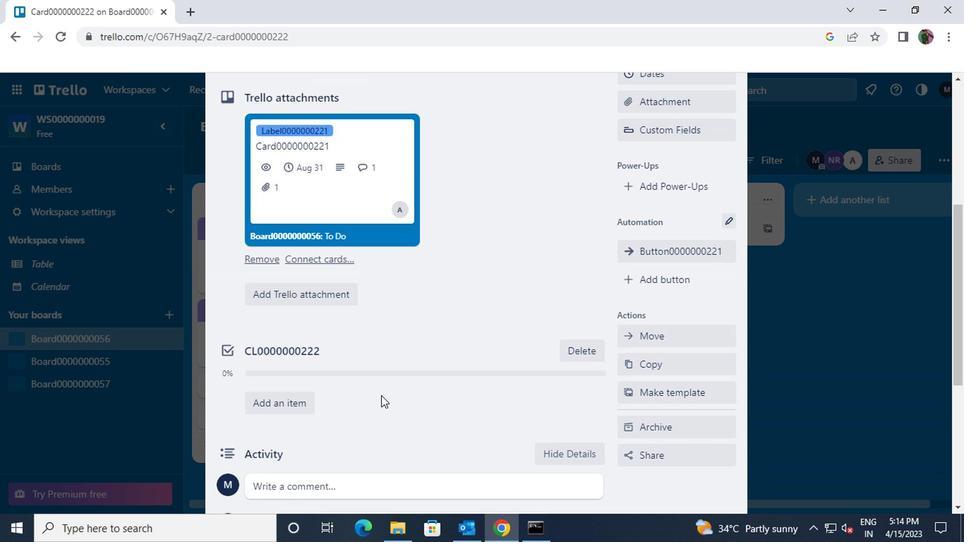 
Action: Mouse moved to (359, 348)
Screenshot: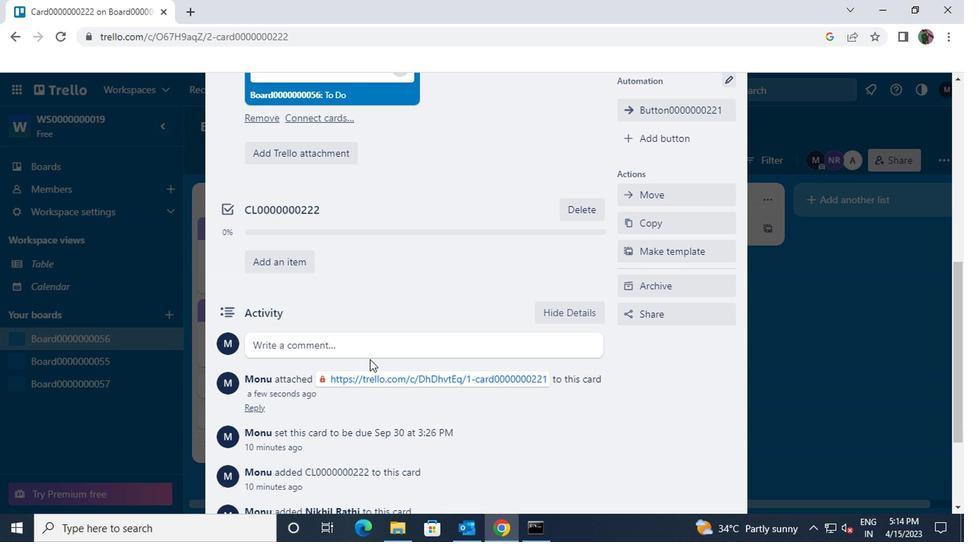 
Action: Mouse pressed left at (359, 348)
Screenshot: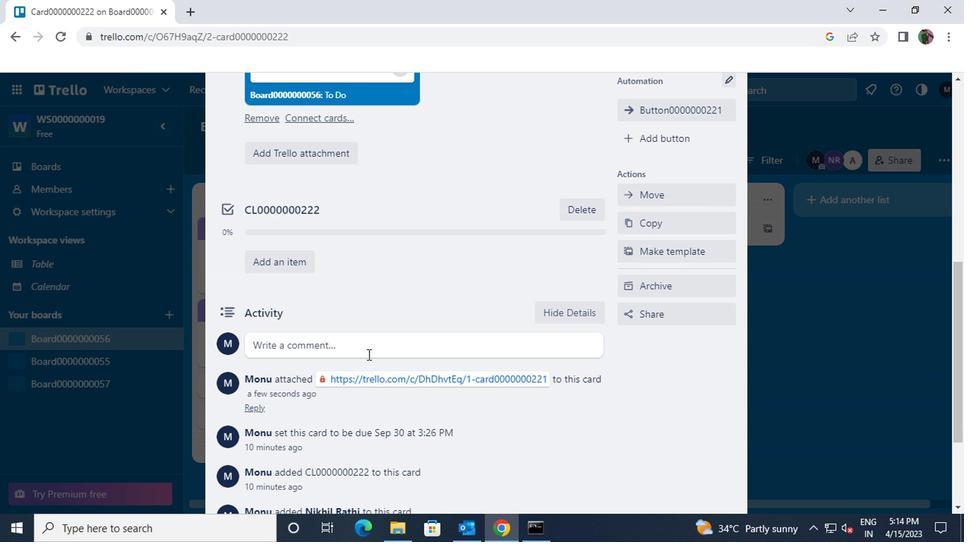 
Action: Key pressed <Key.shift>CM0000000222
Screenshot: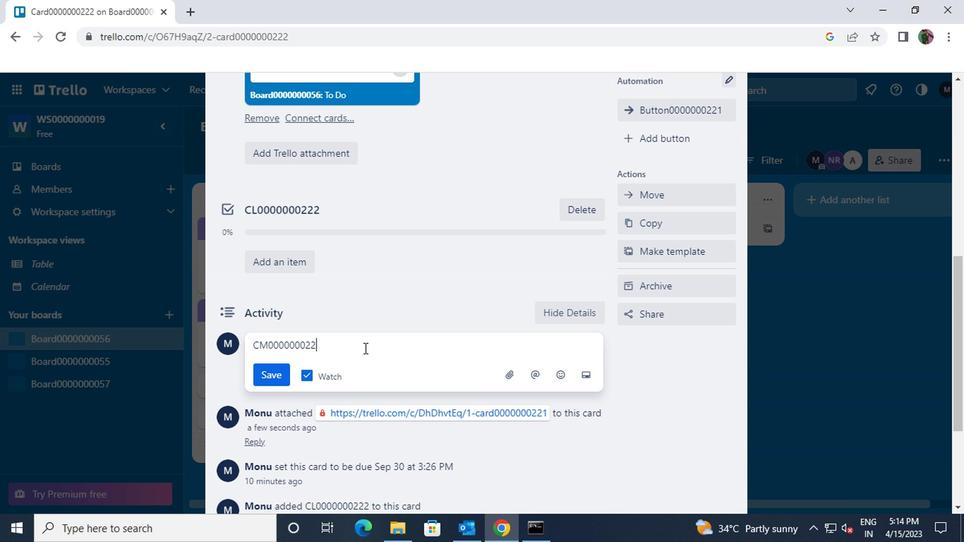 
Action: Mouse moved to (269, 372)
Screenshot: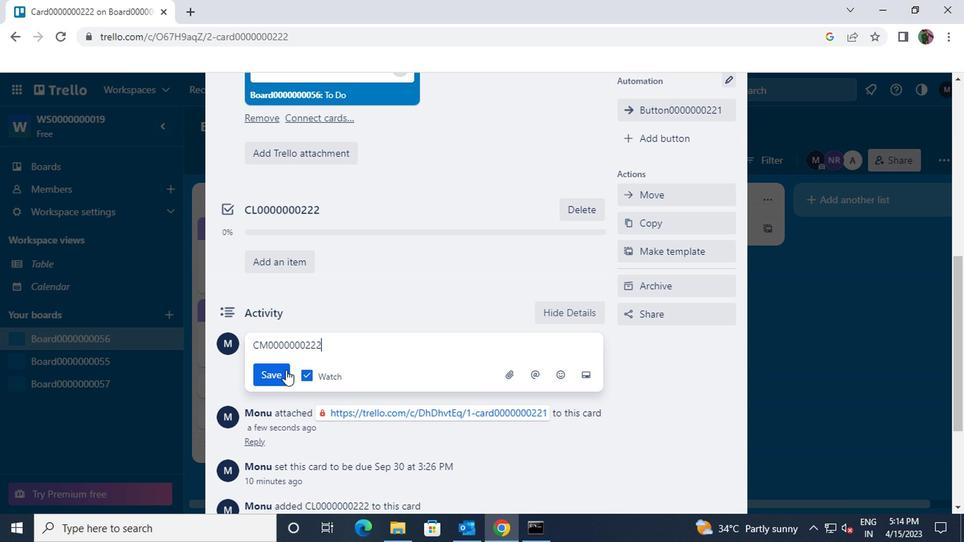 
Action: Mouse pressed left at (269, 372)
Screenshot: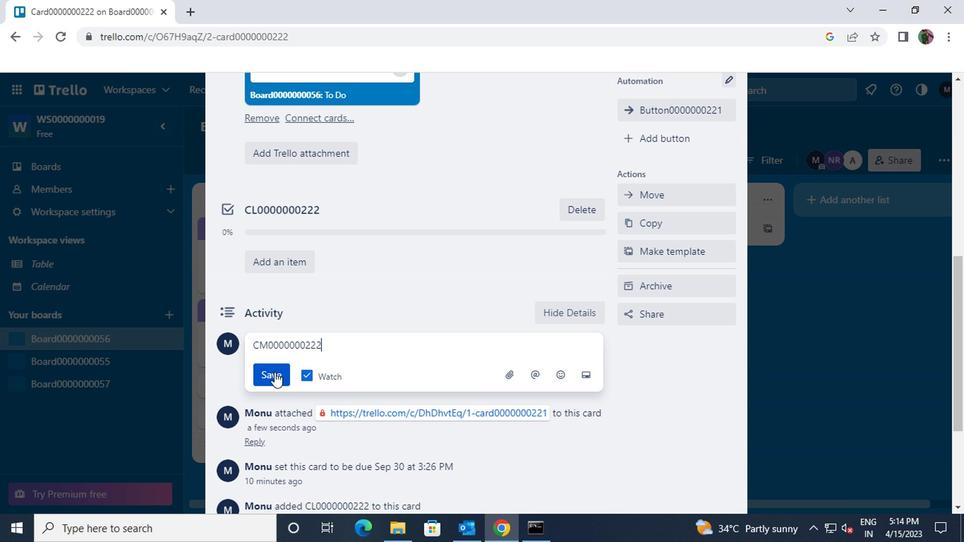 
